 Task: Create a due date automation trigger when advanced on, on the wednesday after a card is due add fields without custom field "Resume" set to a date less than 1 days ago at 11:00 AM.
Action: Mouse moved to (1256, 97)
Screenshot: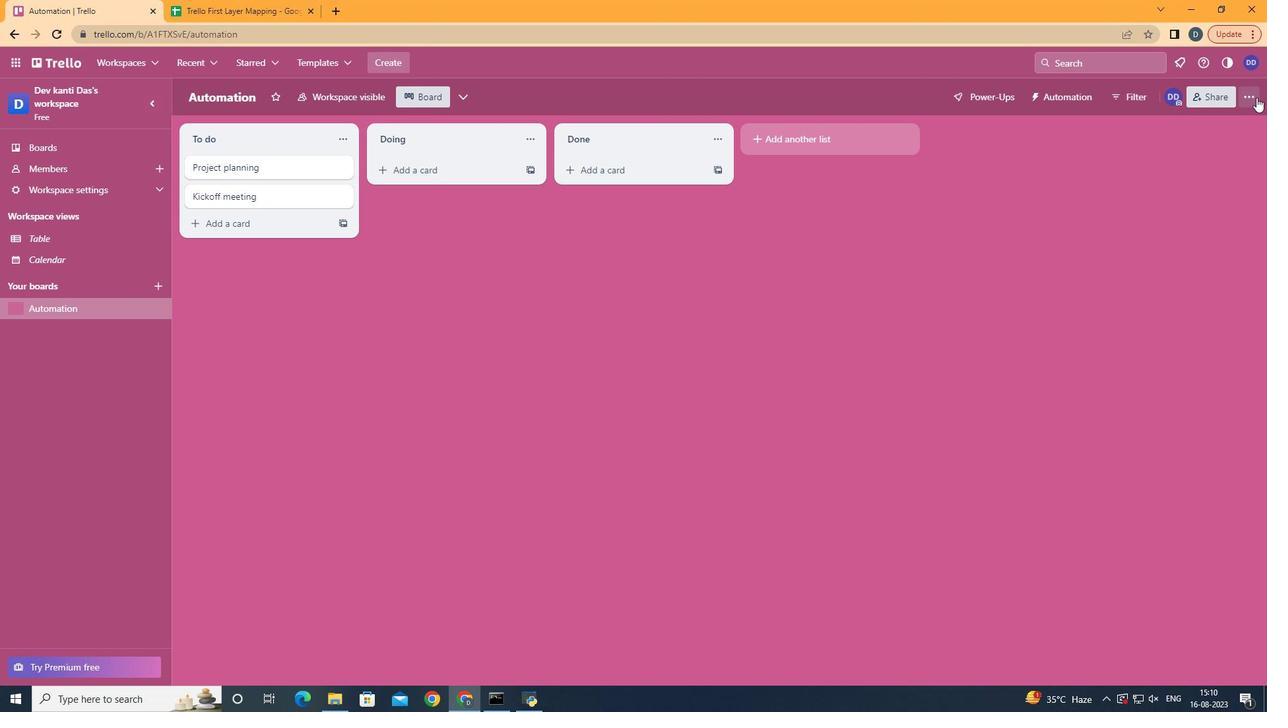 
Action: Mouse pressed left at (1256, 97)
Screenshot: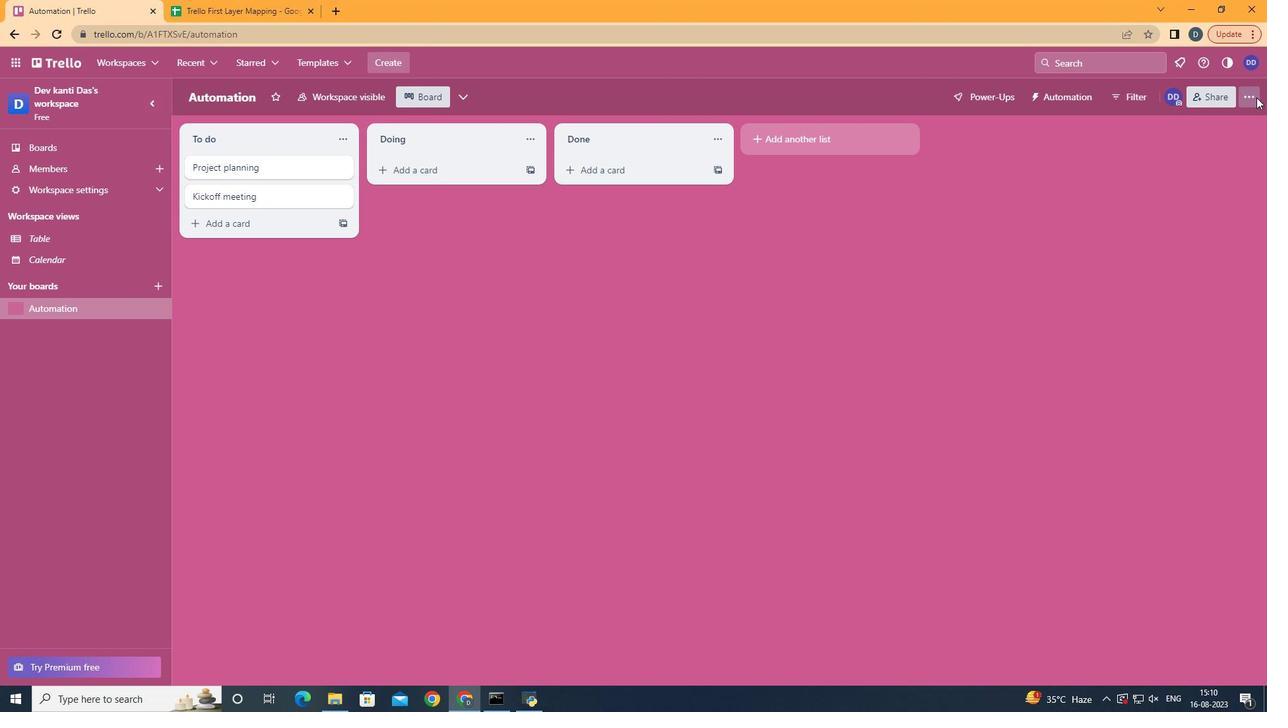 
Action: Mouse moved to (1161, 295)
Screenshot: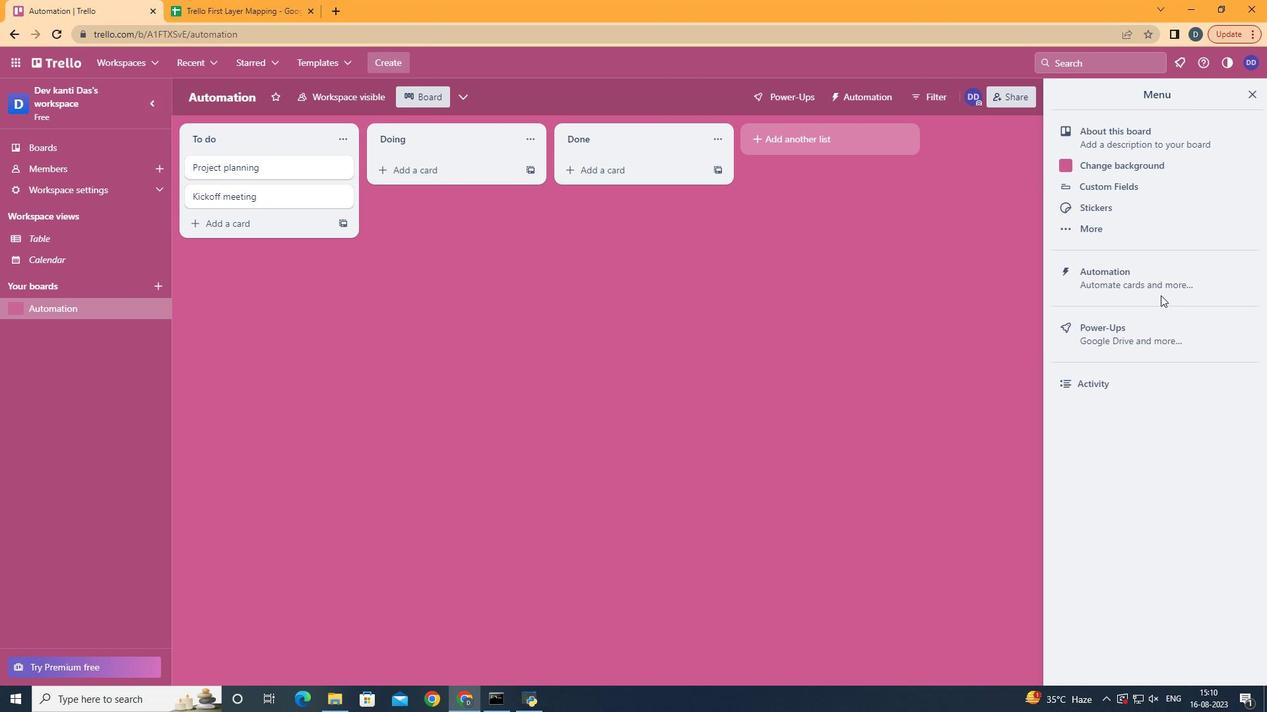 
Action: Mouse pressed left at (1161, 295)
Screenshot: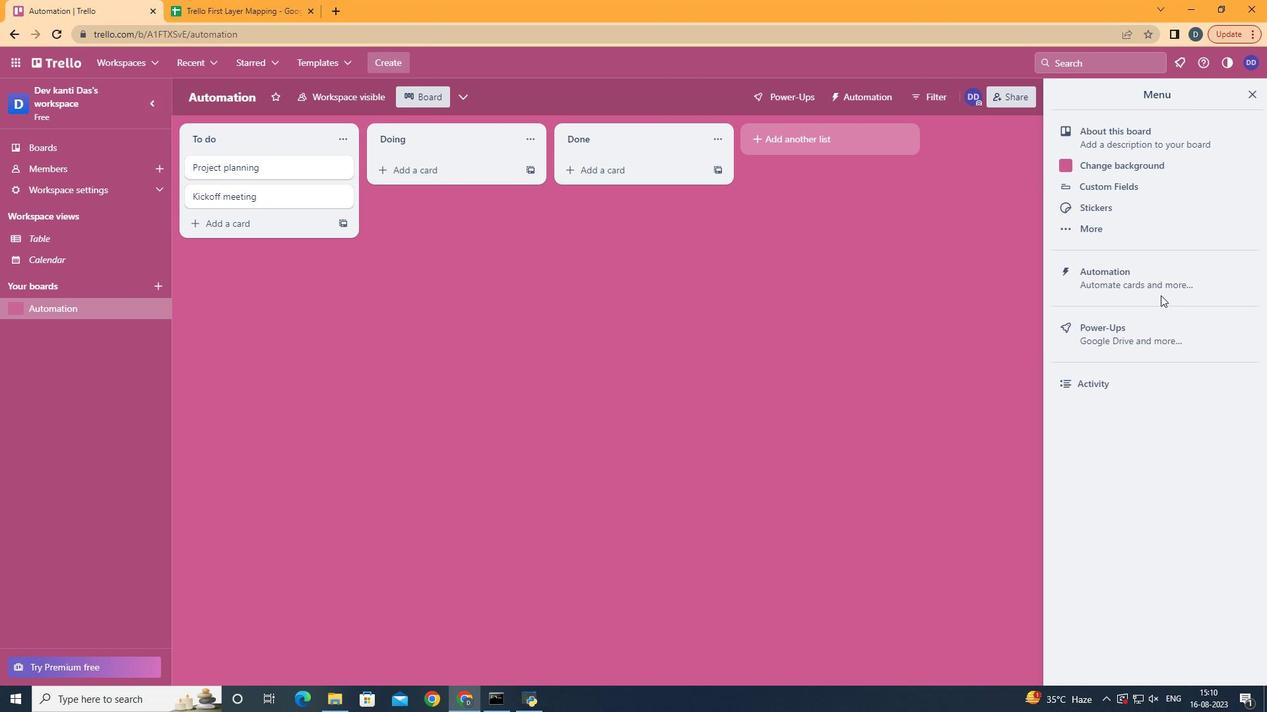 
Action: Mouse moved to (1167, 287)
Screenshot: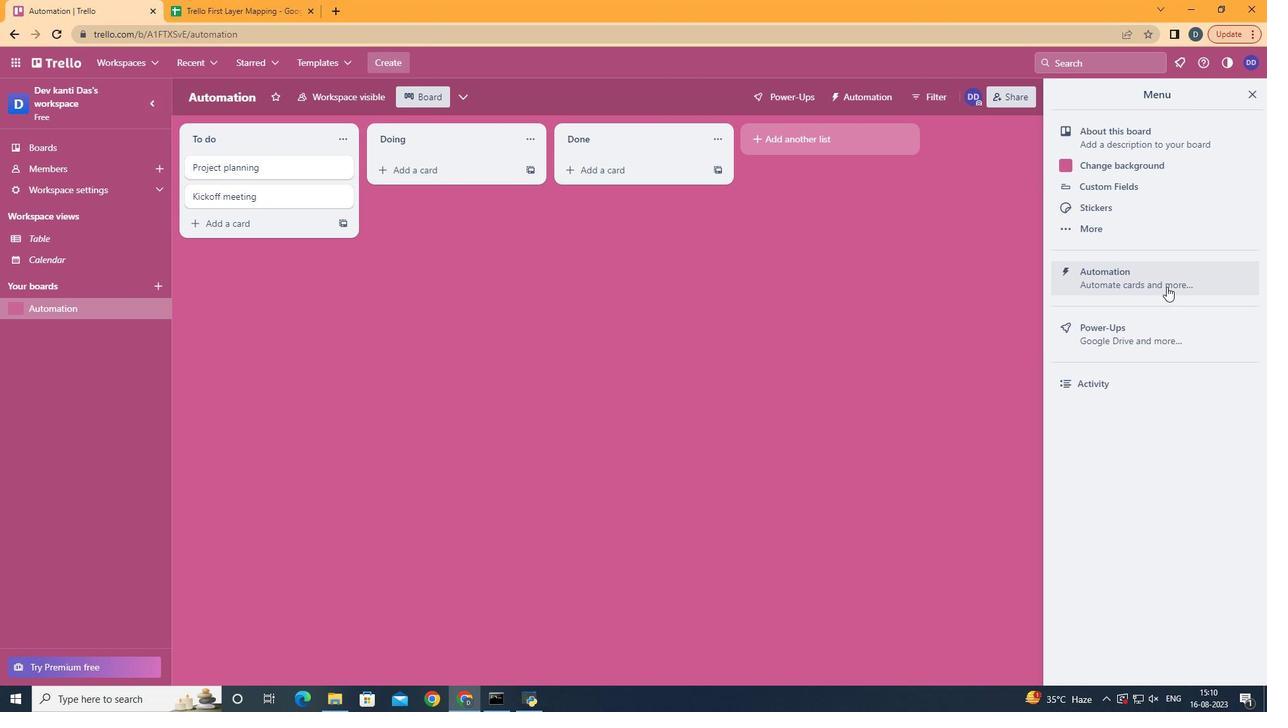 
Action: Mouse pressed left at (1167, 287)
Screenshot: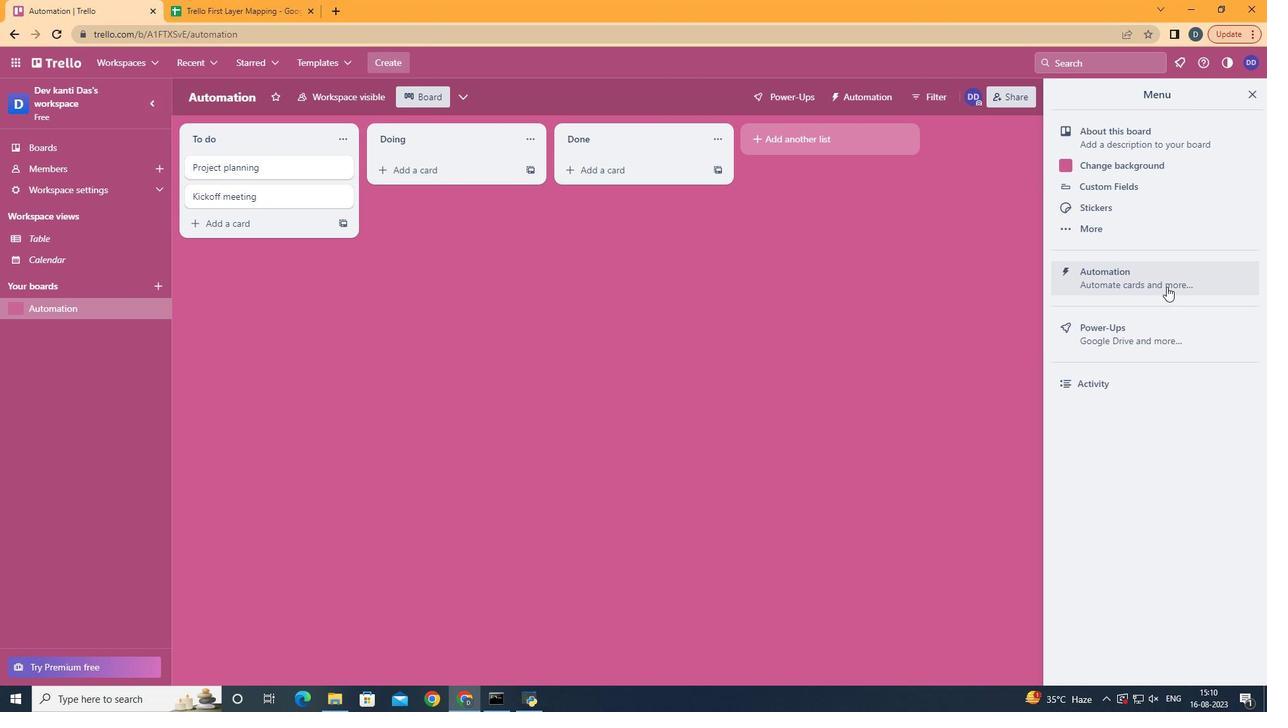 
Action: Mouse moved to (250, 264)
Screenshot: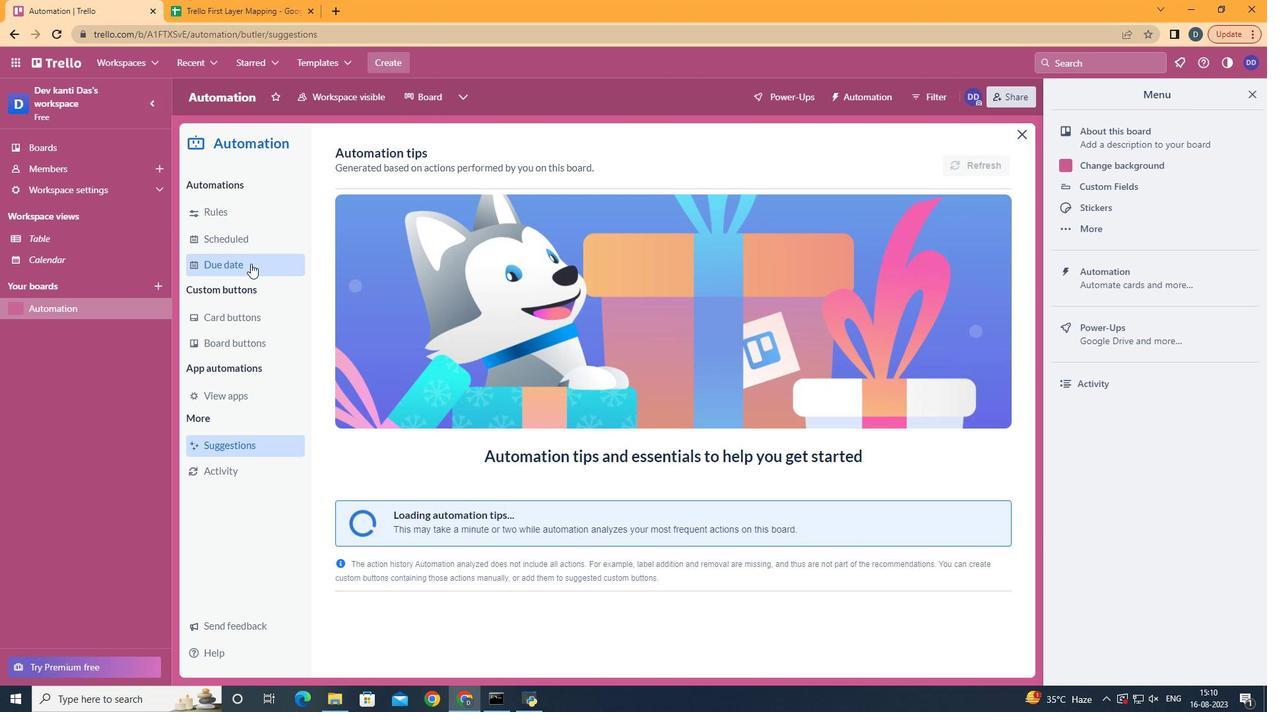 
Action: Mouse pressed left at (250, 264)
Screenshot: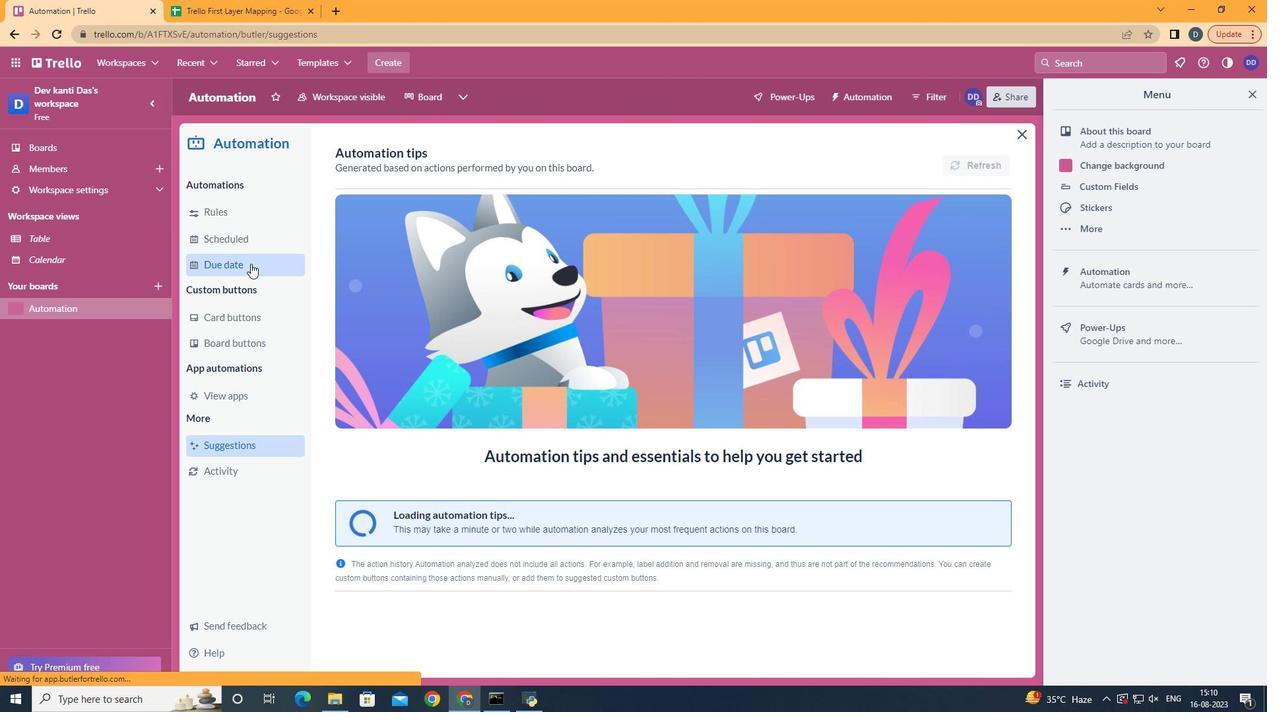 
Action: Mouse moved to (918, 155)
Screenshot: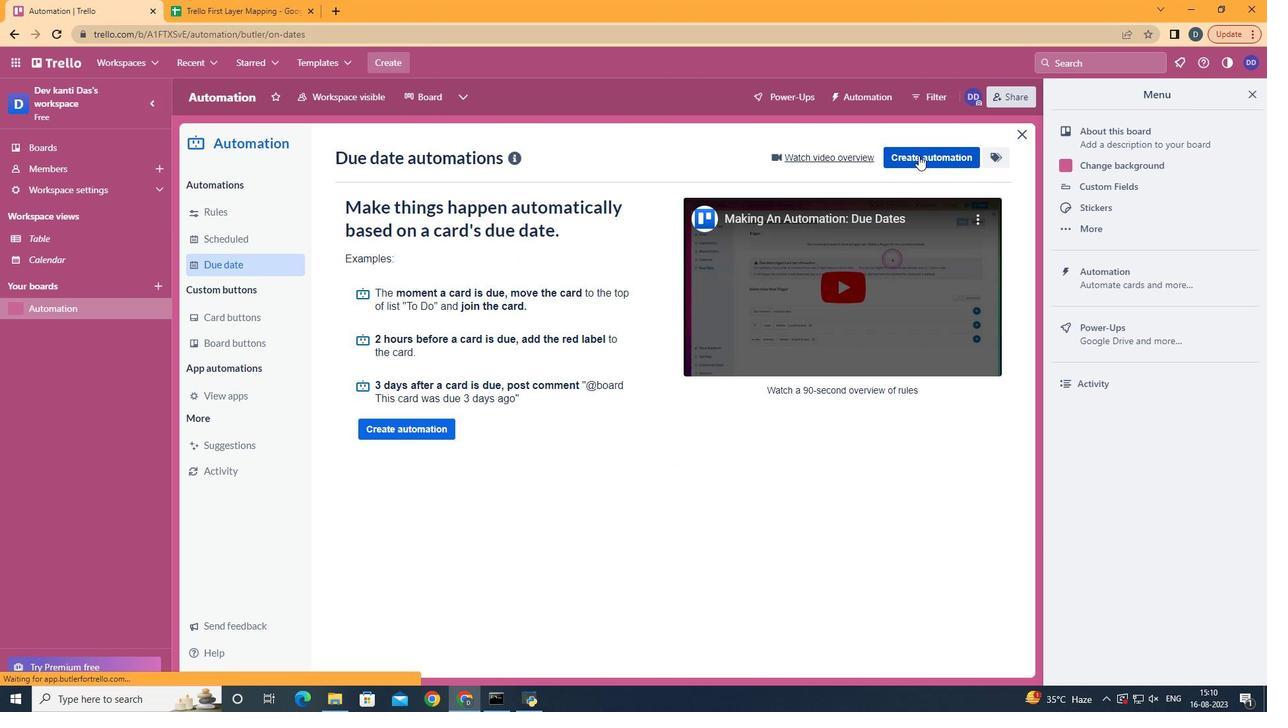 
Action: Mouse pressed left at (918, 155)
Screenshot: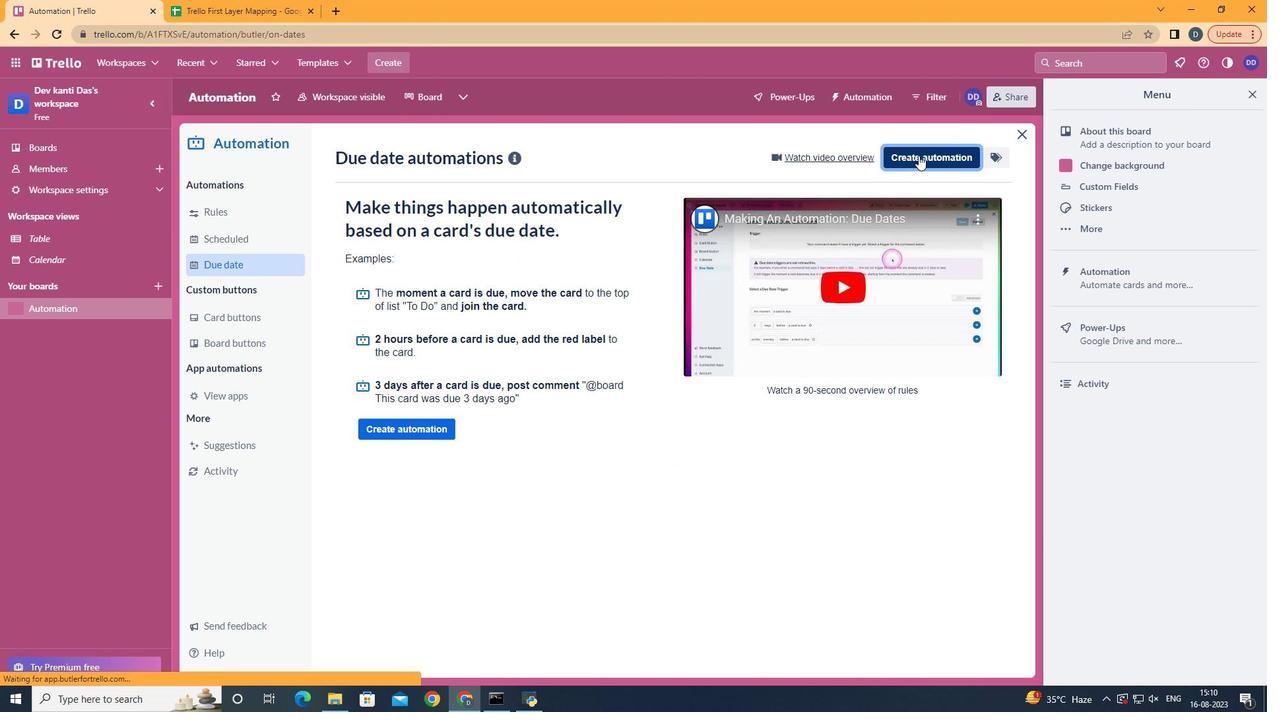 
Action: Mouse moved to (677, 282)
Screenshot: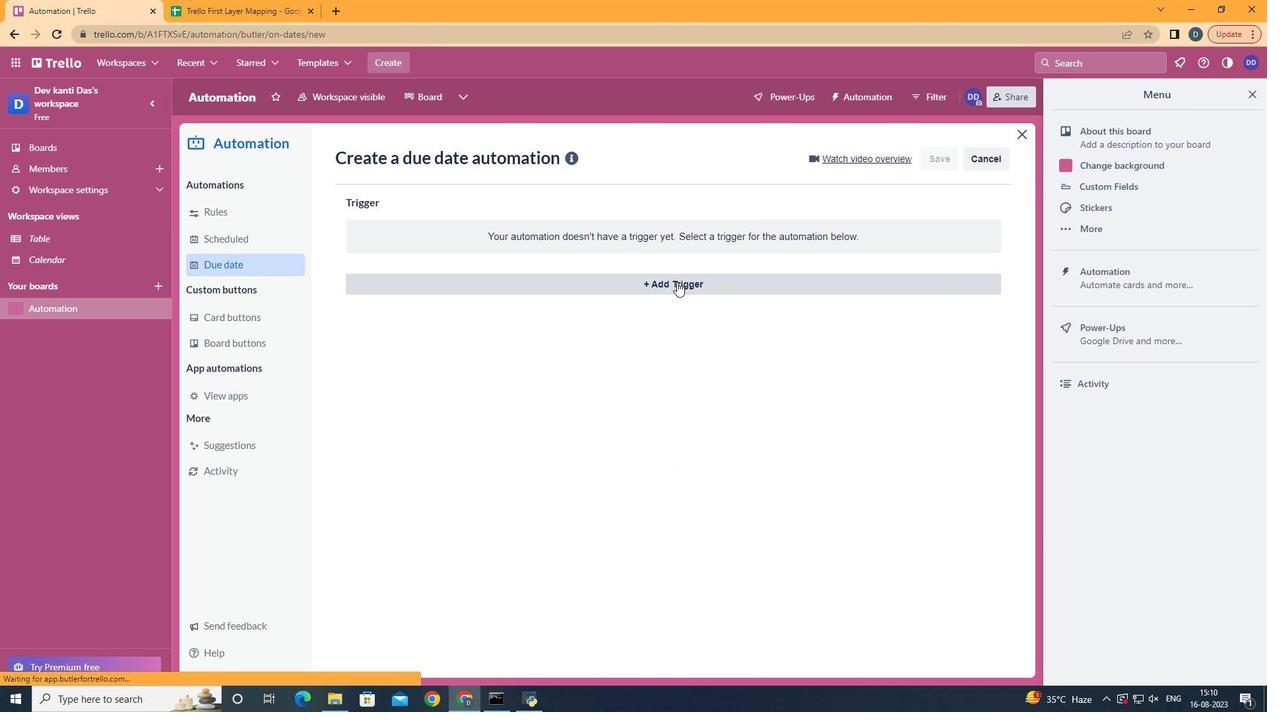 
Action: Mouse pressed left at (677, 282)
Screenshot: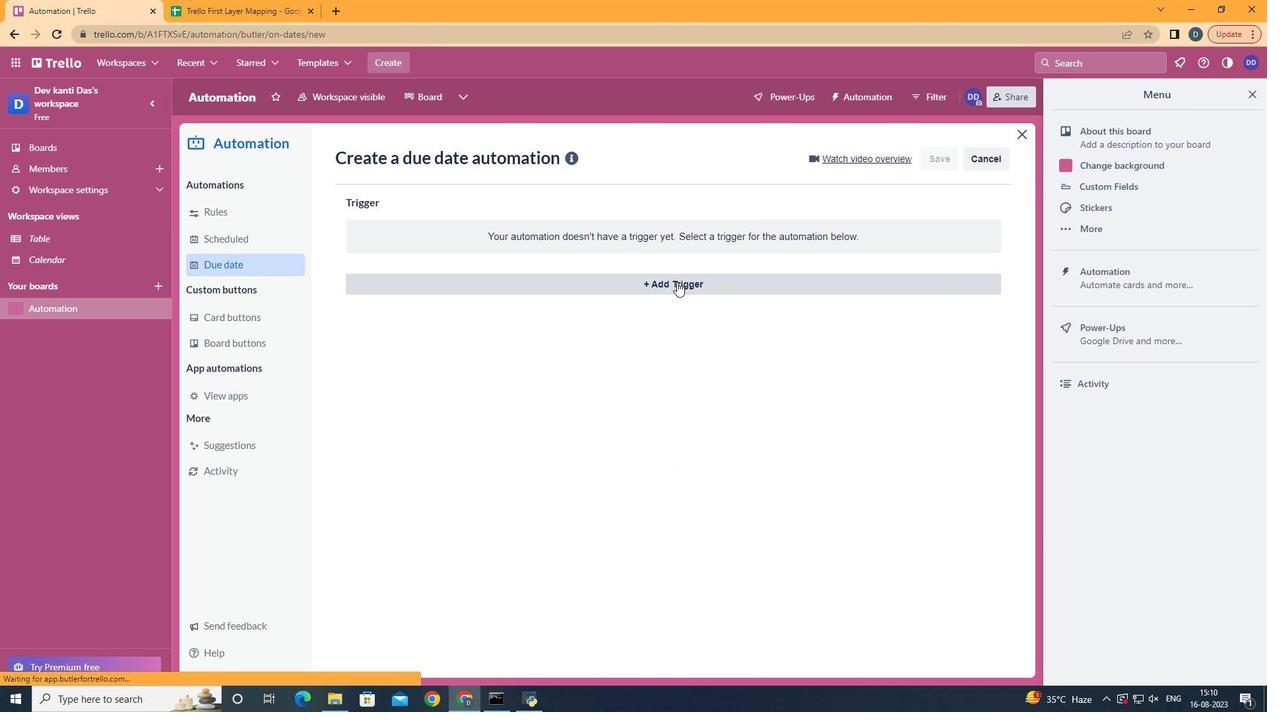 
Action: Mouse moved to (430, 400)
Screenshot: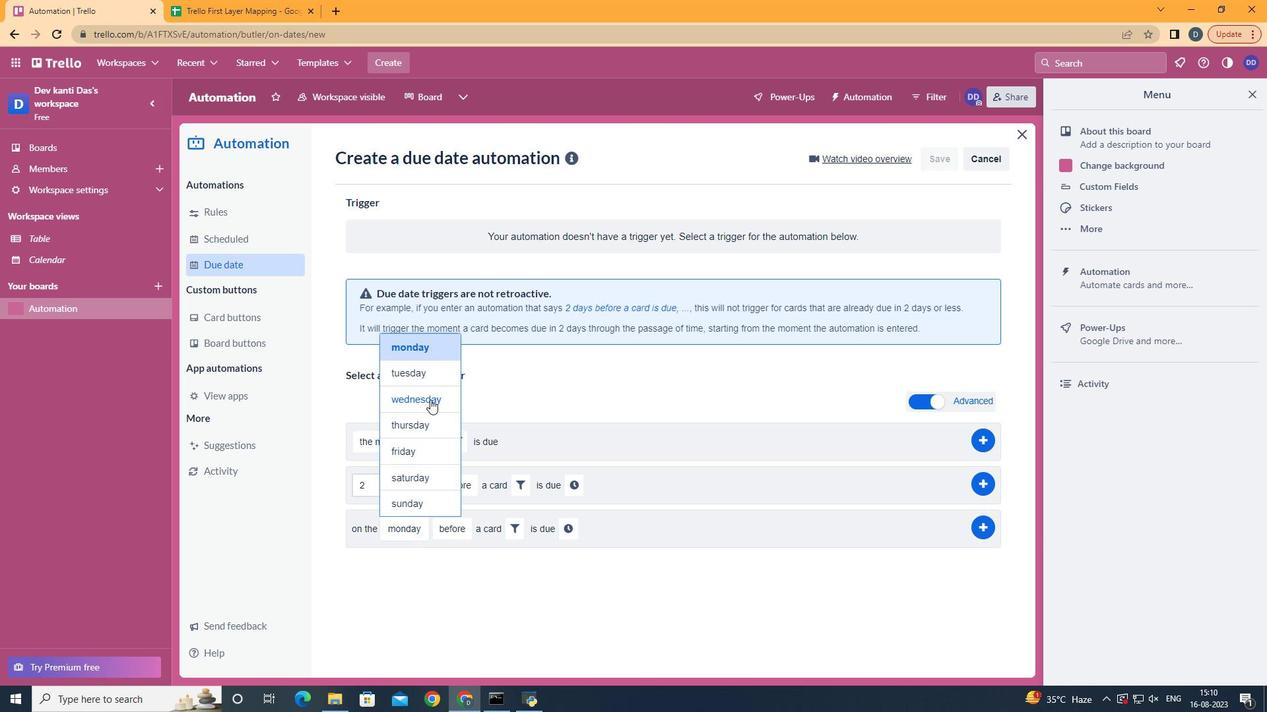 
Action: Mouse pressed left at (430, 400)
Screenshot: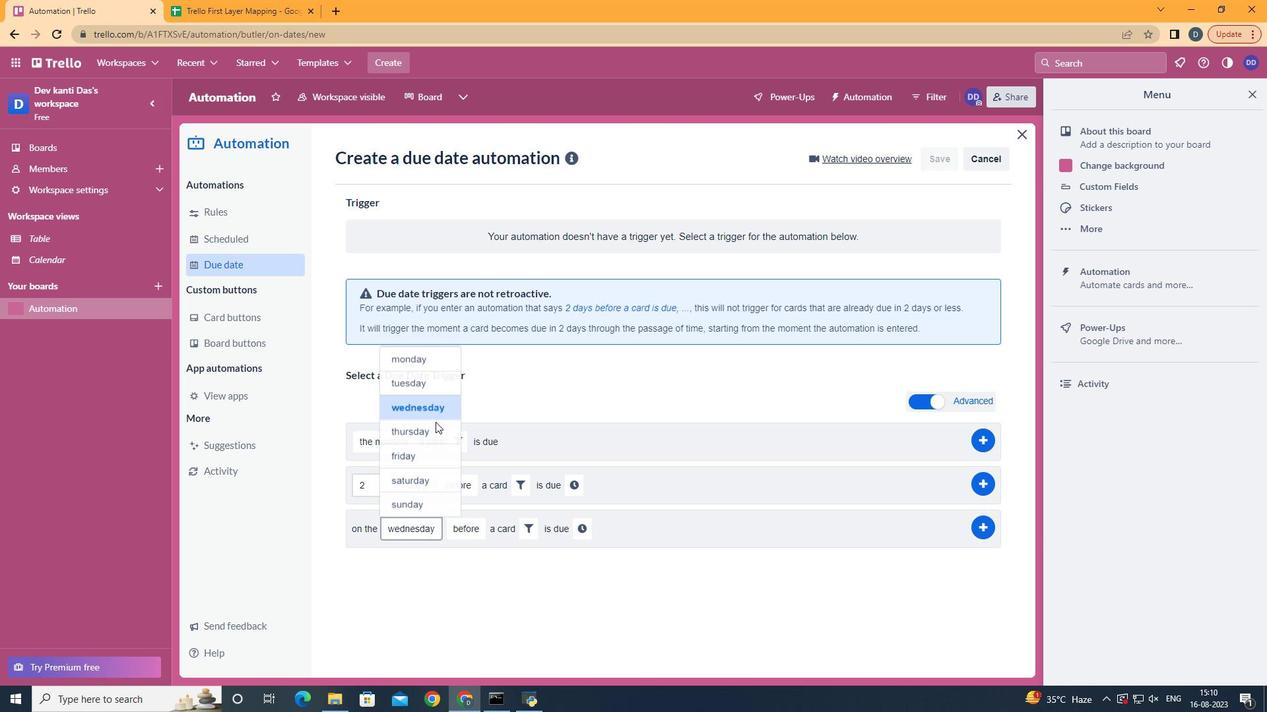 
Action: Mouse moved to (487, 577)
Screenshot: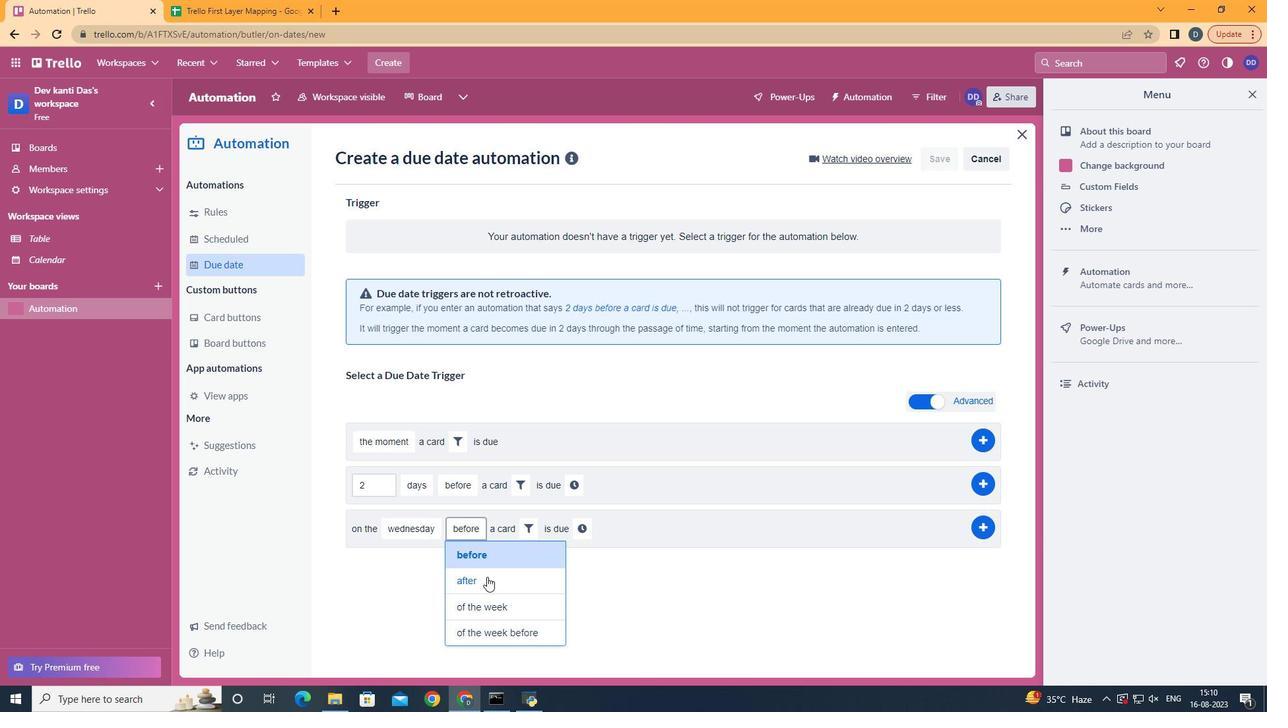 
Action: Mouse pressed left at (487, 577)
Screenshot: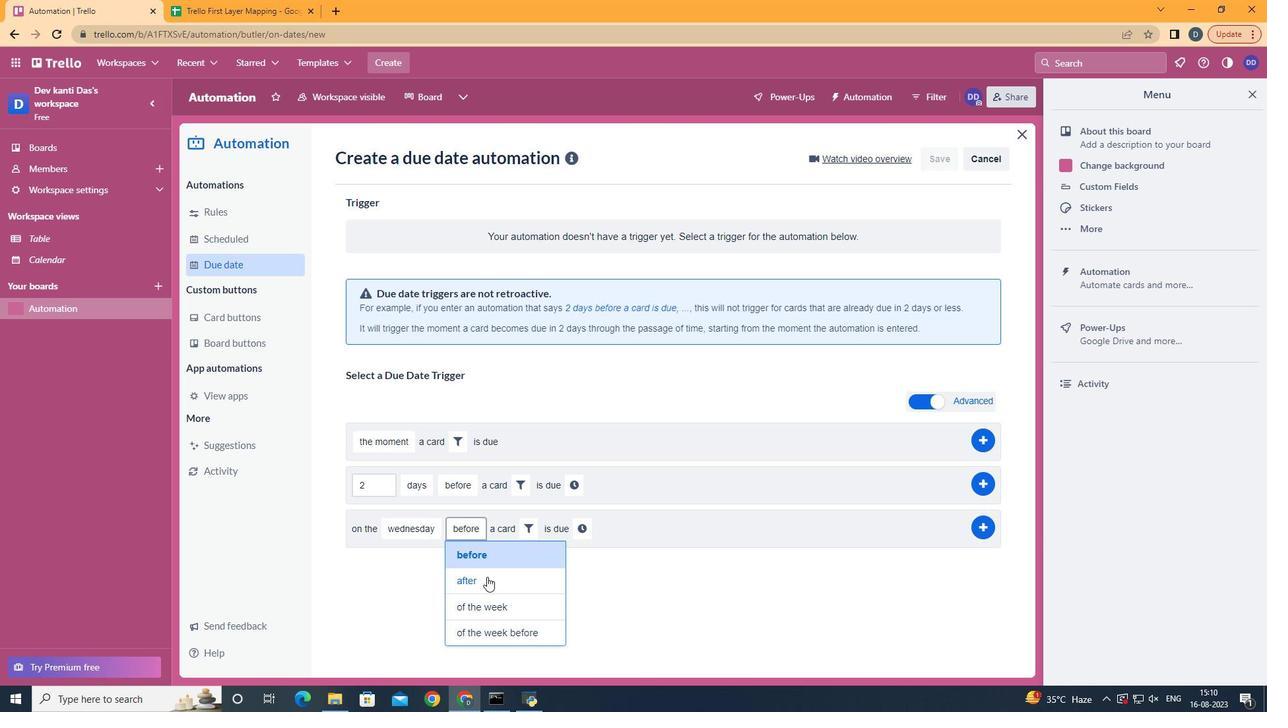 
Action: Mouse moved to (514, 533)
Screenshot: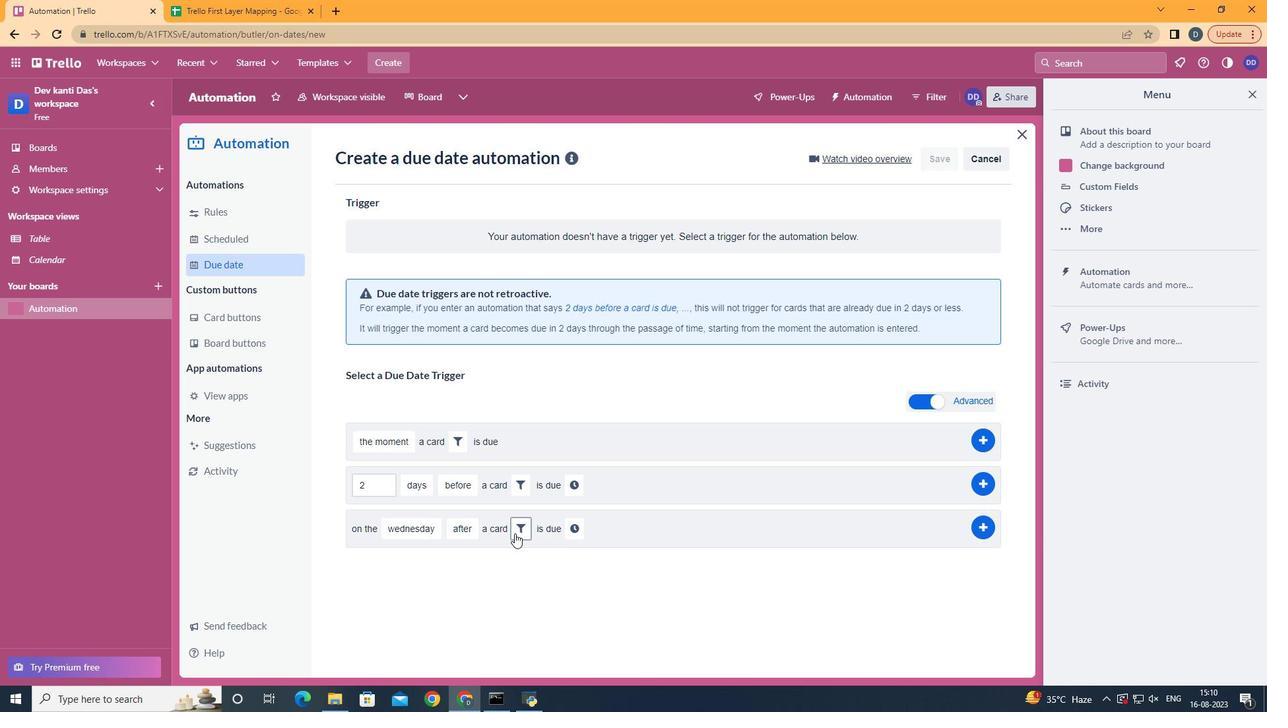 
Action: Mouse pressed left at (514, 533)
Screenshot: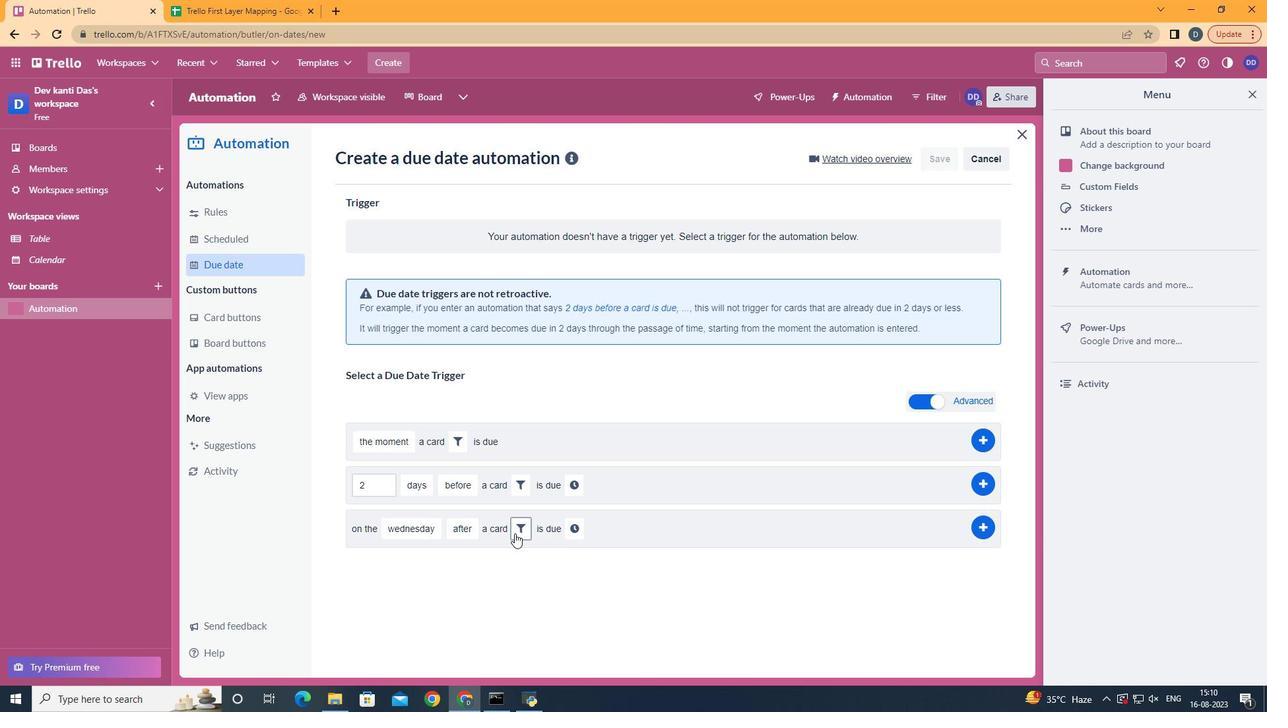 
Action: Mouse moved to (745, 572)
Screenshot: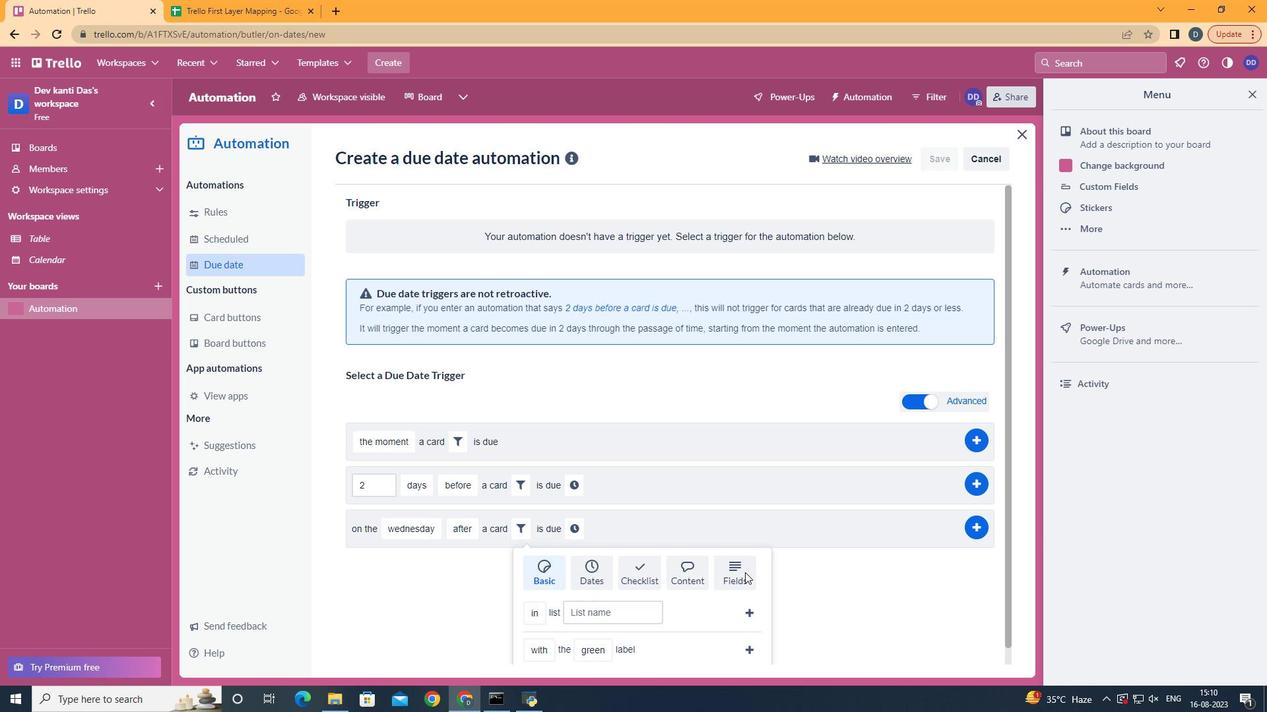 
Action: Mouse pressed left at (745, 572)
Screenshot: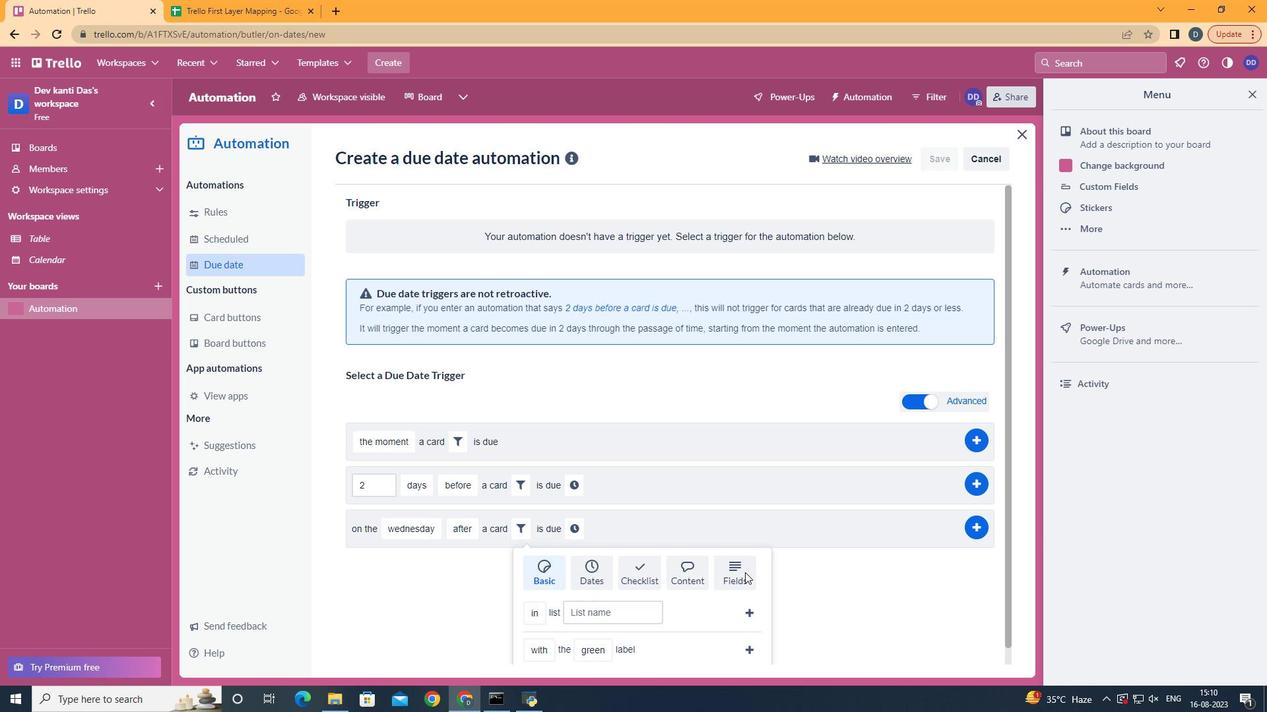
Action: Mouse scrolled (745, 572) with delta (0, 0)
Screenshot: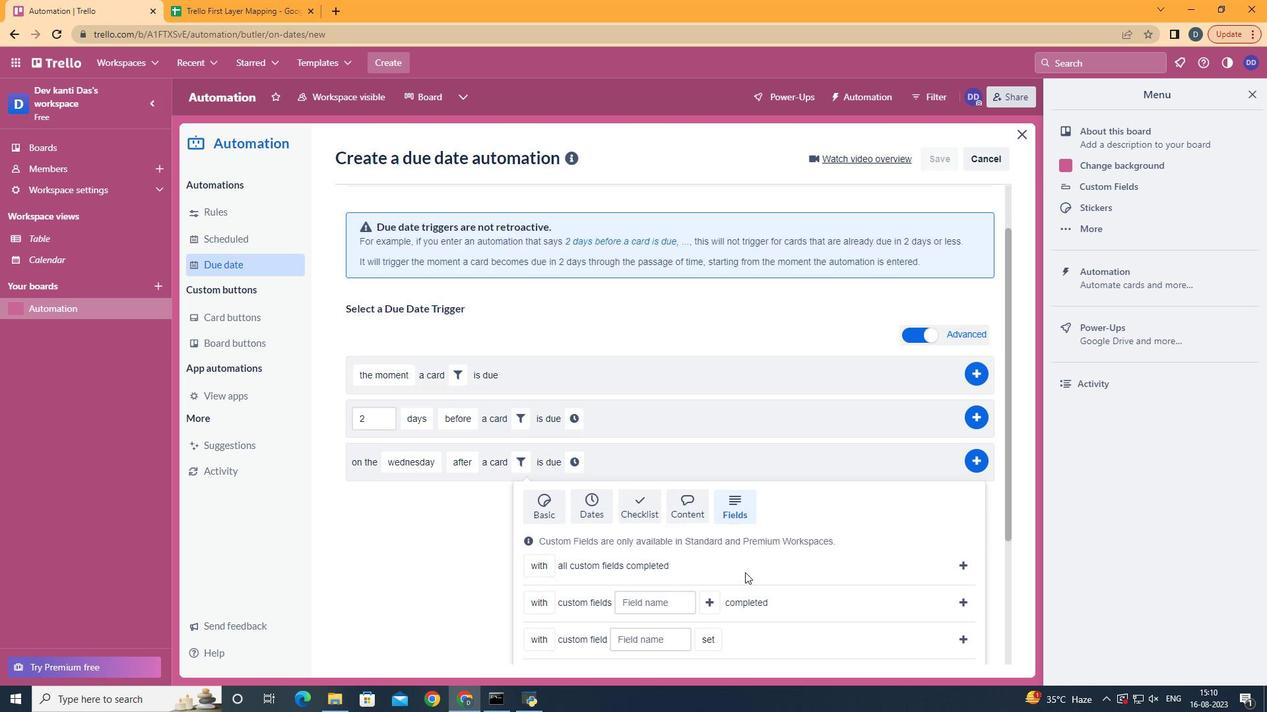 
Action: Mouse scrolled (745, 572) with delta (0, 0)
Screenshot: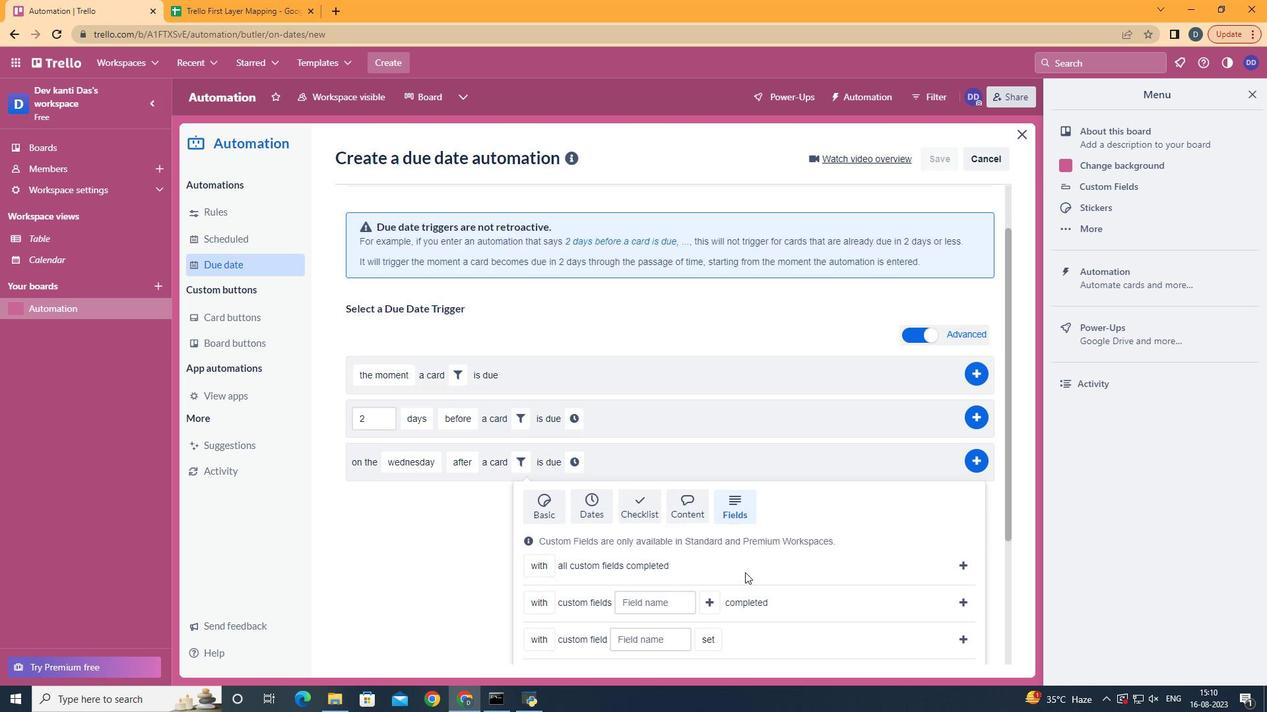 
Action: Mouse scrolled (745, 572) with delta (0, 0)
Screenshot: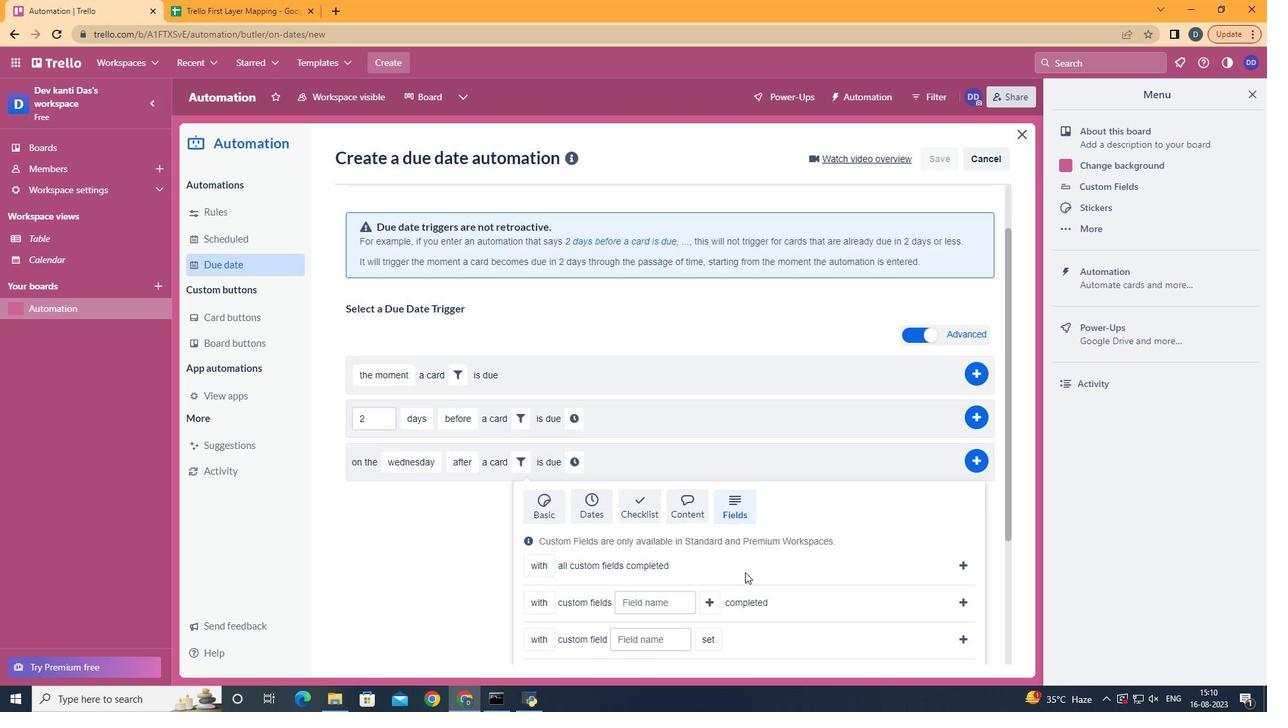 
Action: Mouse scrolled (745, 571) with delta (0, -1)
Screenshot: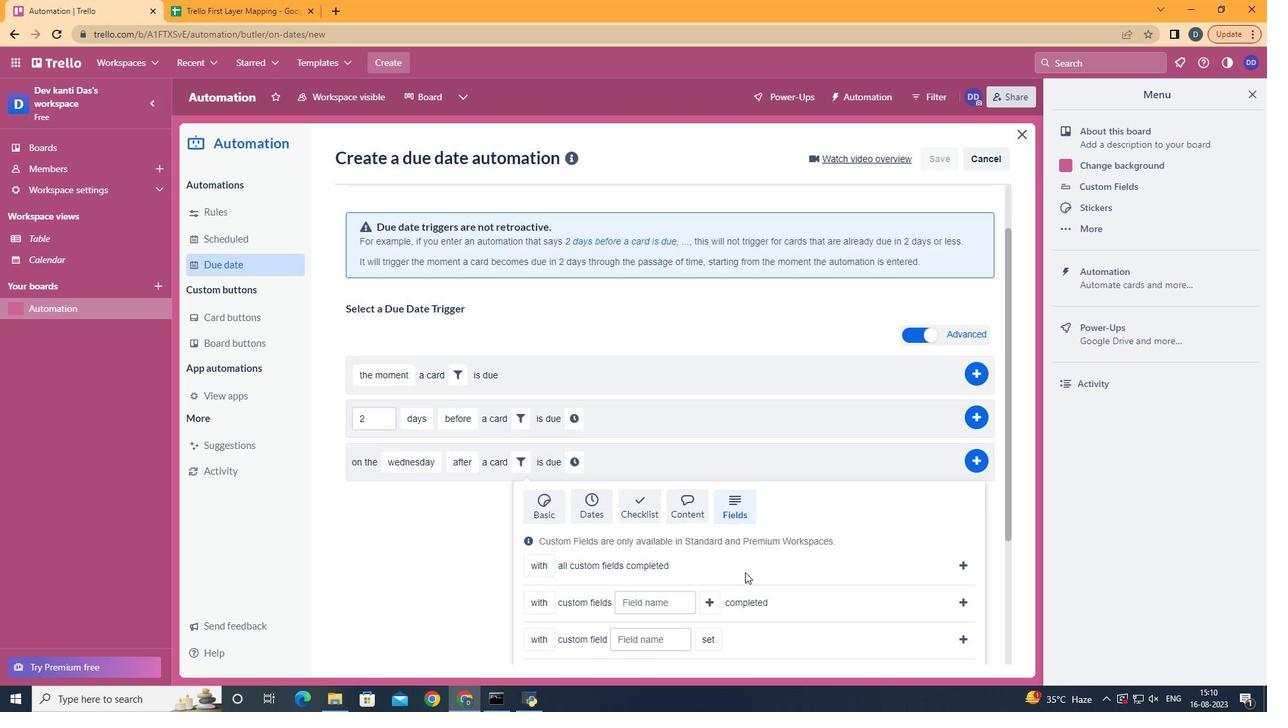 
Action: Mouse scrolled (745, 572) with delta (0, 0)
Screenshot: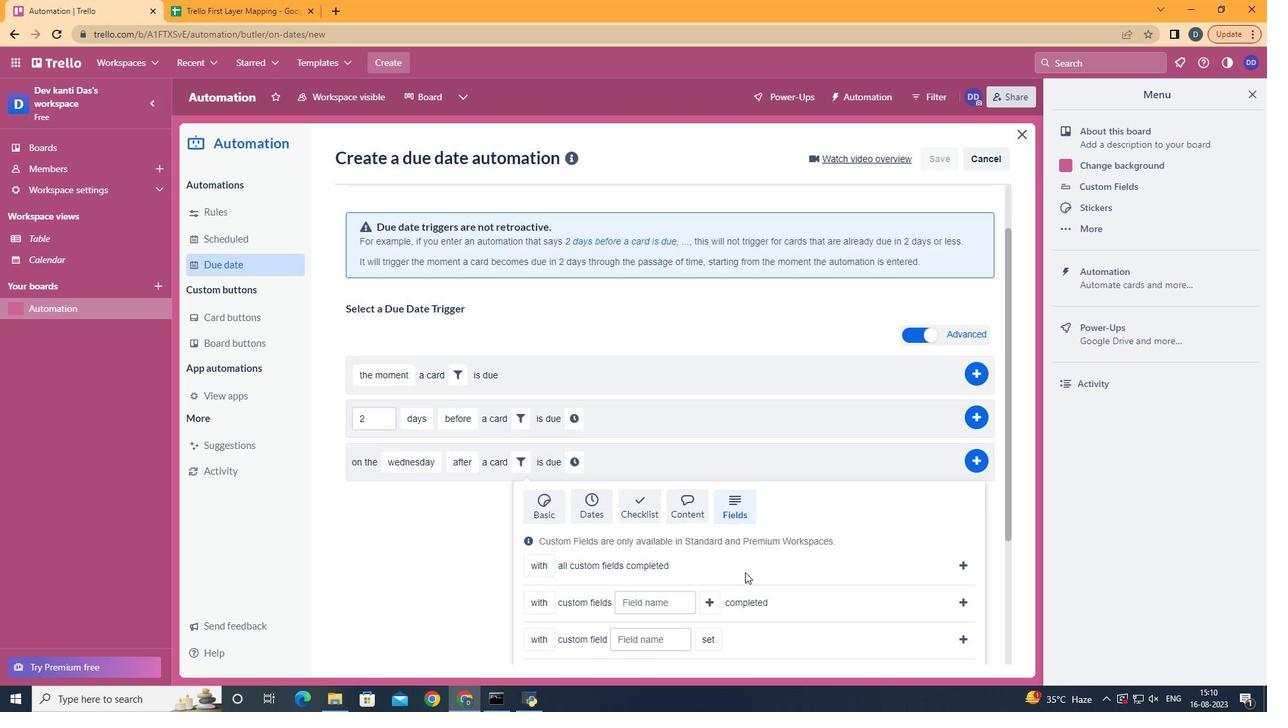 
Action: Mouse scrolled (745, 572) with delta (0, 0)
Screenshot: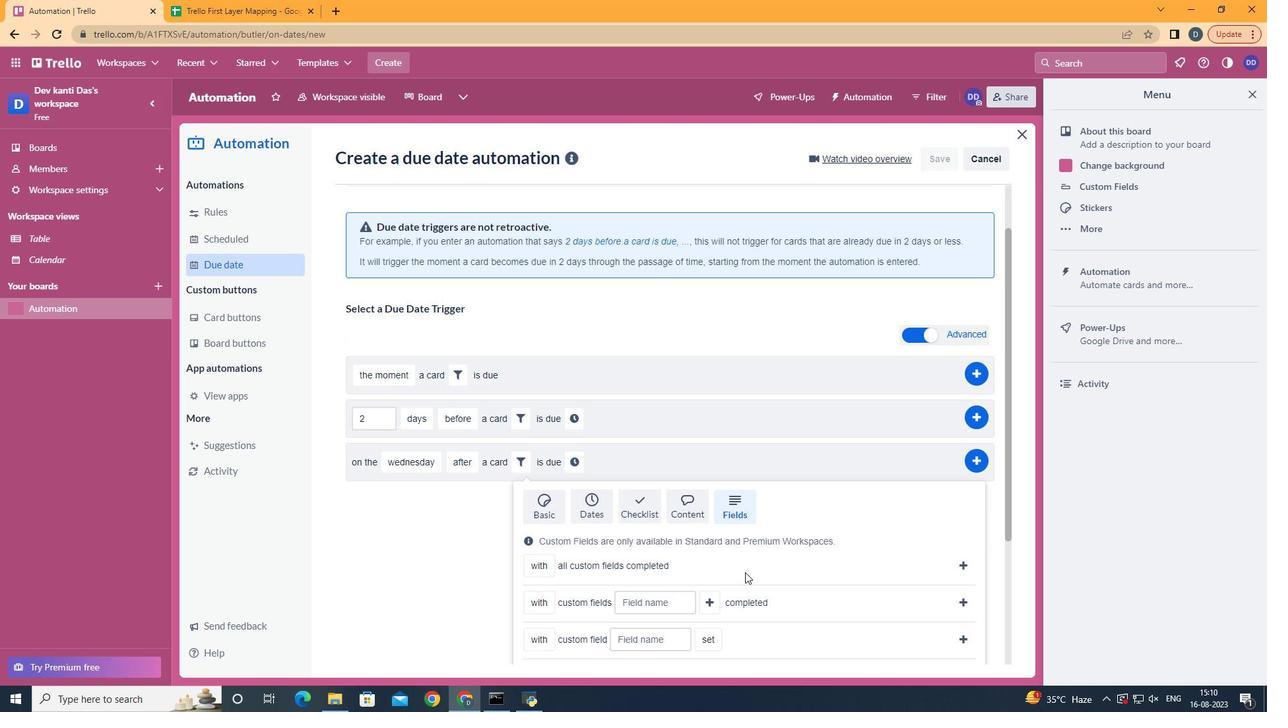 
Action: Mouse moved to (557, 604)
Screenshot: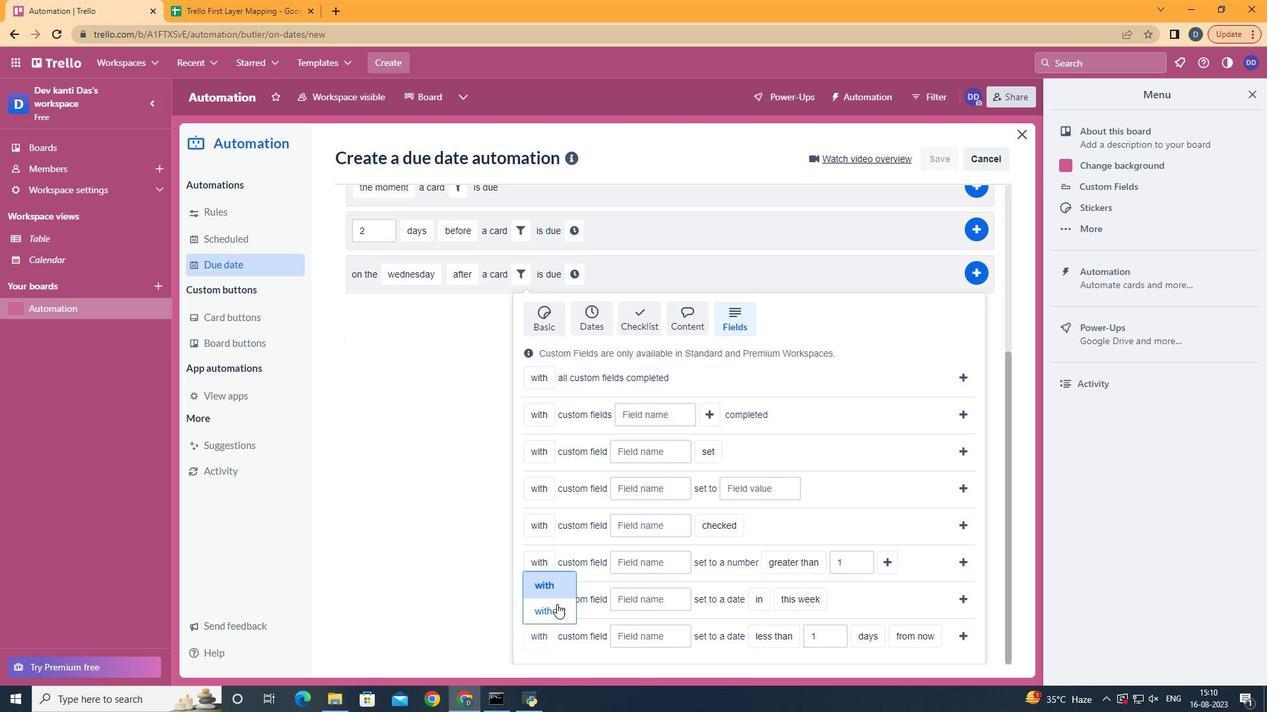 
Action: Mouse pressed left at (557, 604)
Screenshot: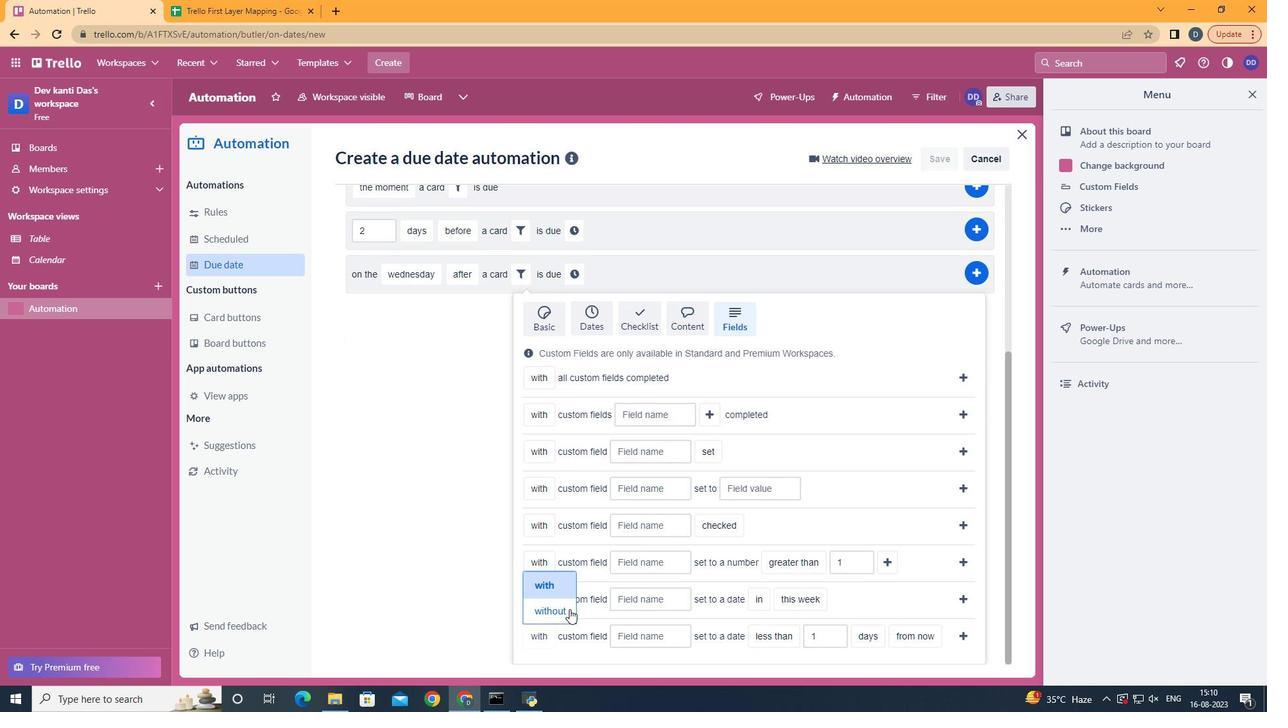 
Action: Mouse moved to (662, 643)
Screenshot: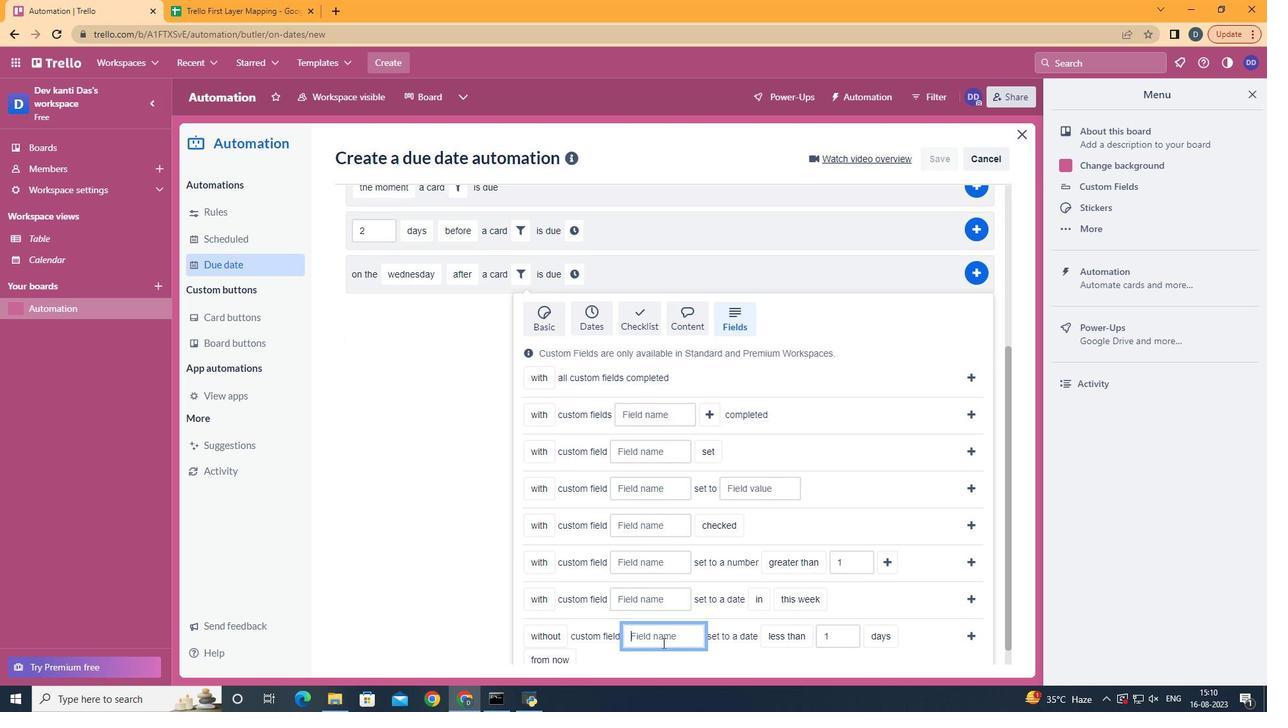
Action: Mouse pressed left at (662, 643)
Screenshot: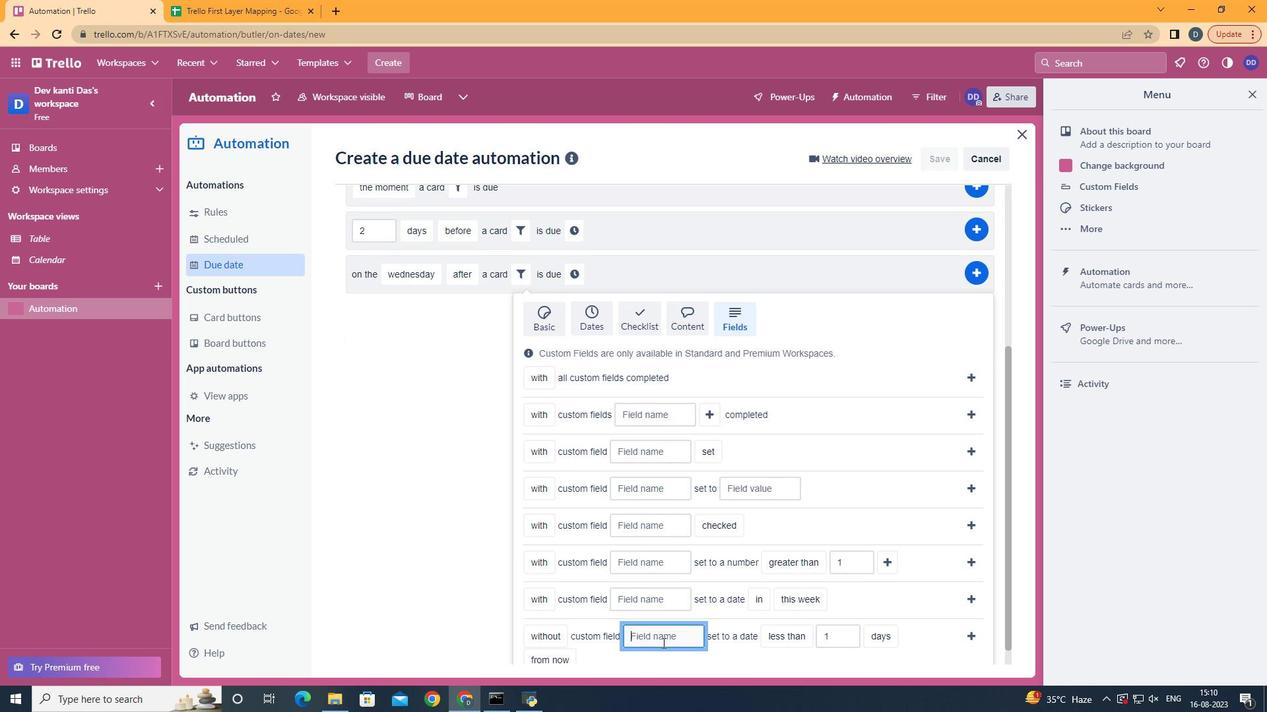 
Action: Mouse moved to (662, 643)
Screenshot: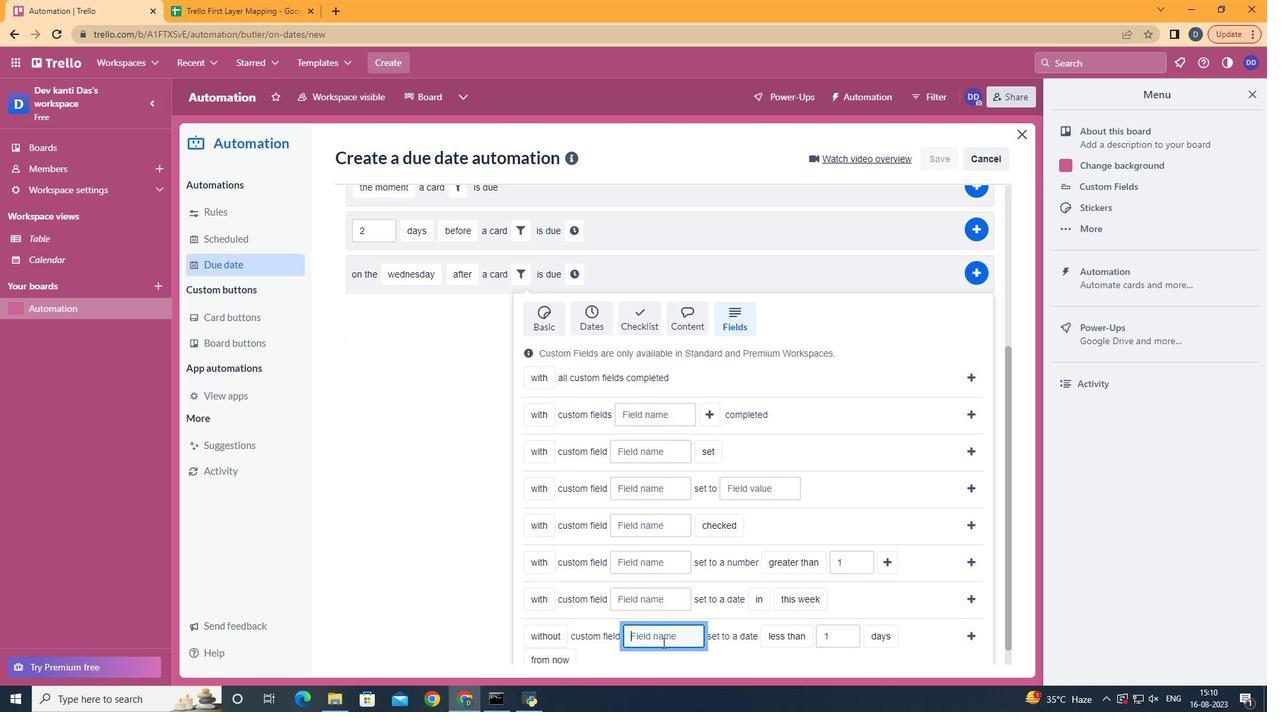
Action: Key pressed <Key.shift>Resume
Screenshot: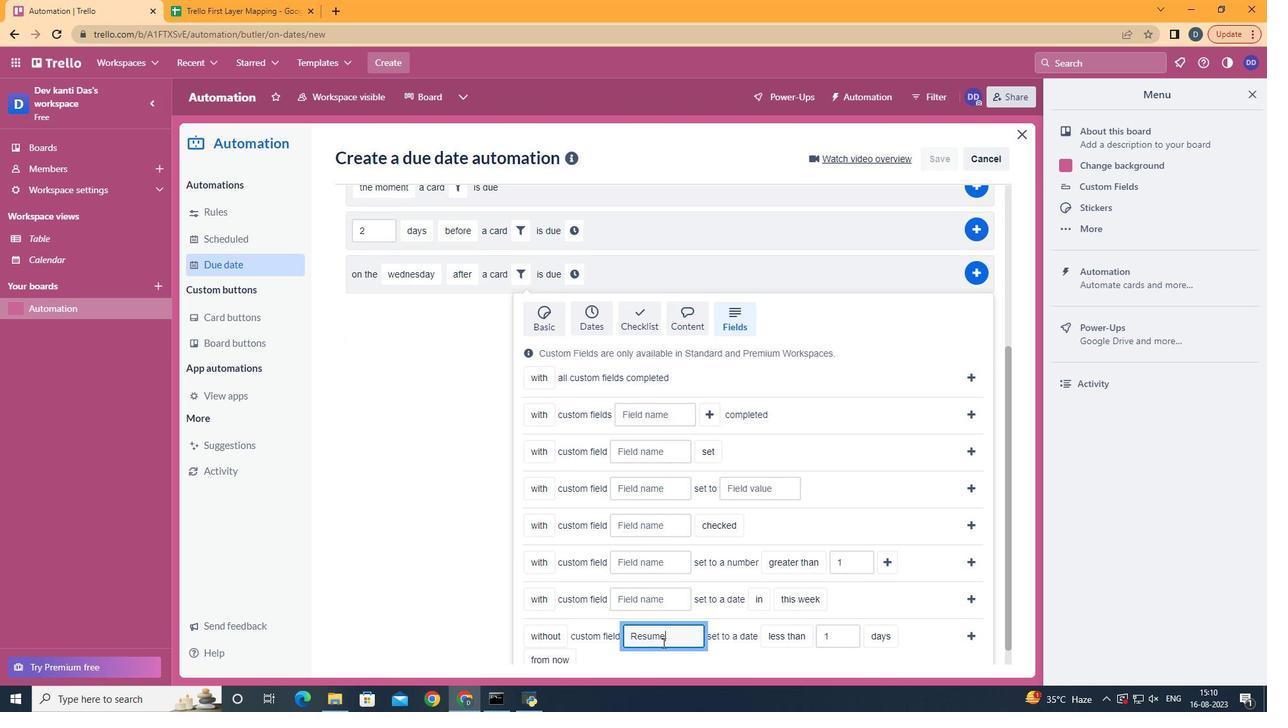 
Action: Mouse moved to (869, 656)
Screenshot: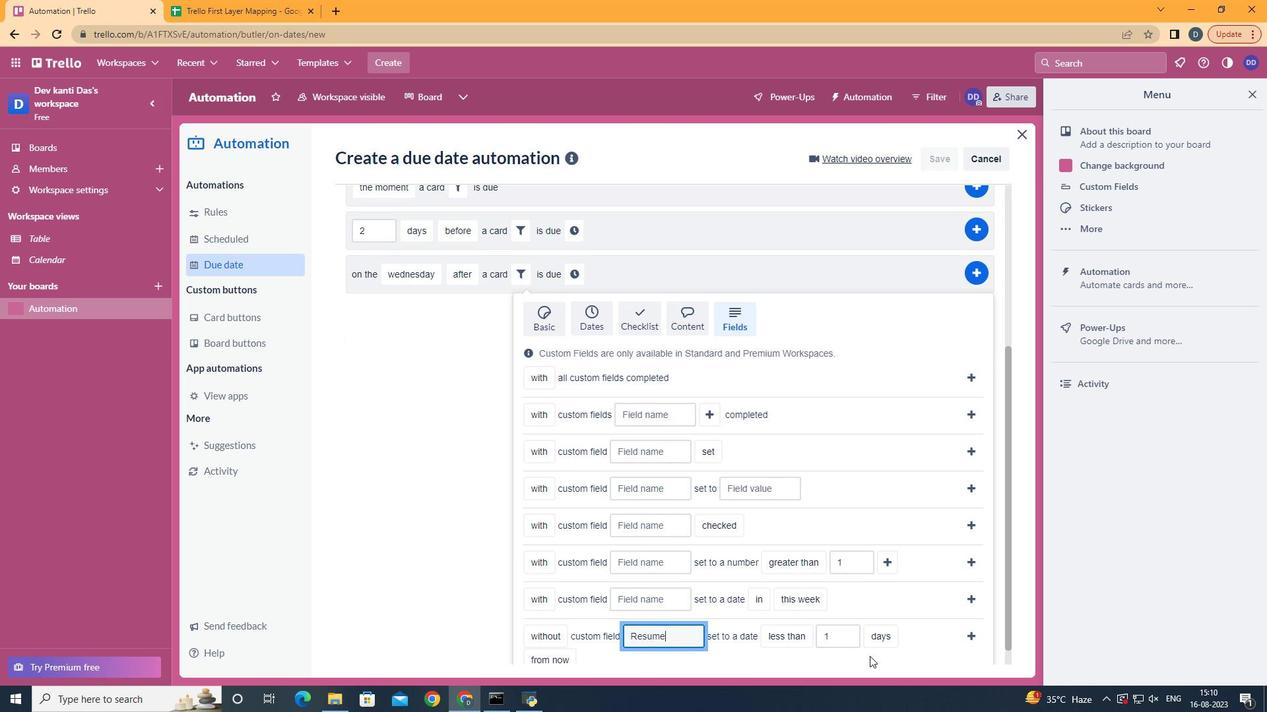 
Action: Mouse scrolled (869, 656) with delta (0, 0)
Screenshot: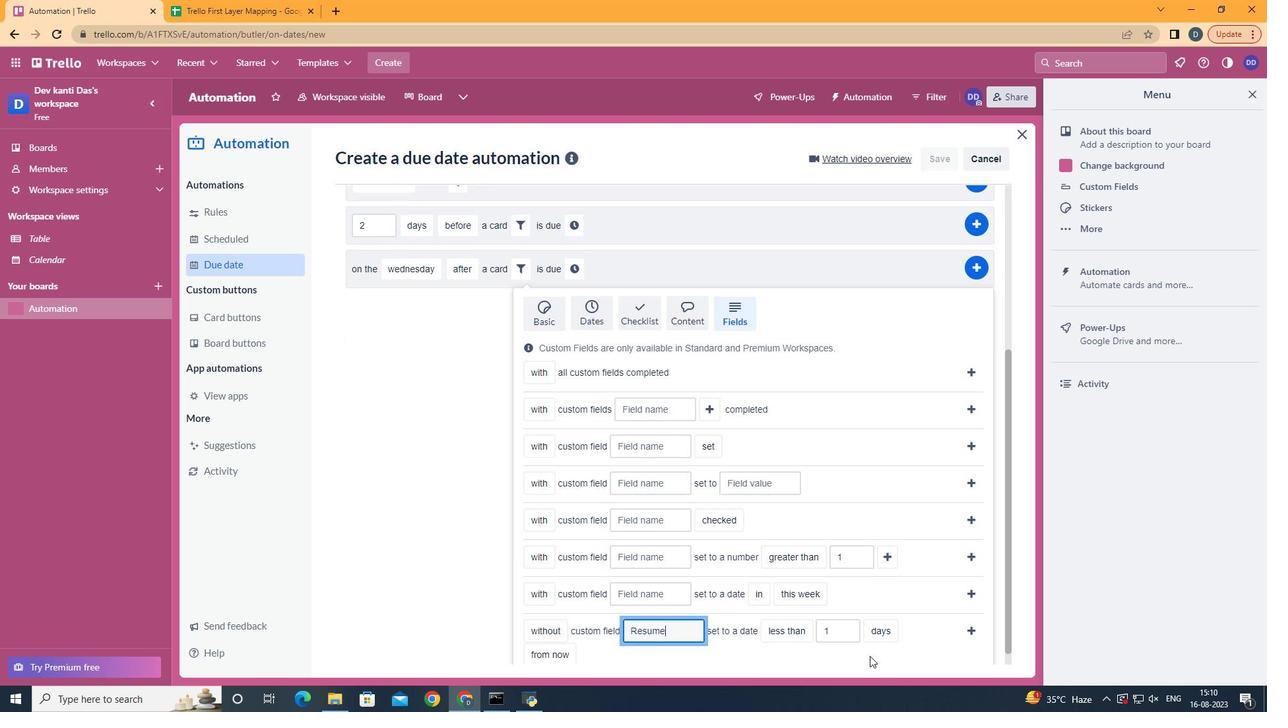 
Action: Mouse scrolled (869, 656) with delta (0, 0)
Screenshot: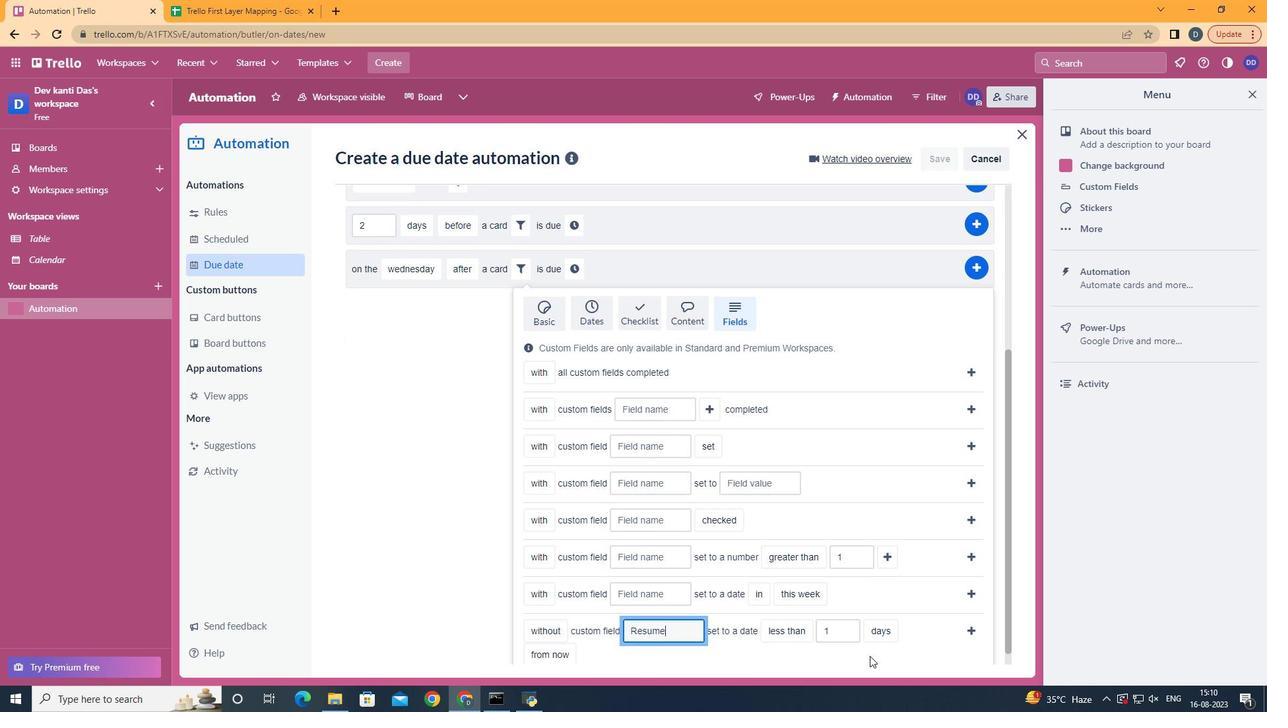 
Action: Mouse scrolled (869, 656) with delta (0, 0)
Screenshot: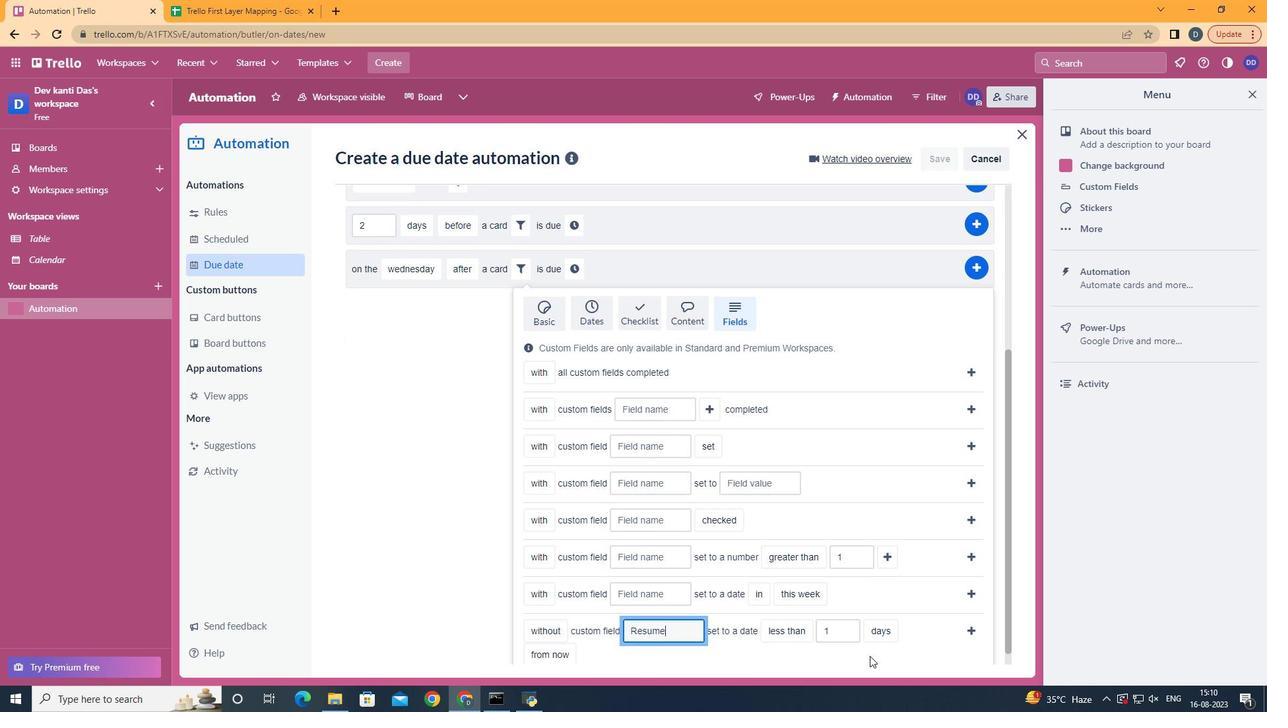 
Action: Mouse scrolled (869, 656) with delta (0, 0)
Screenshot: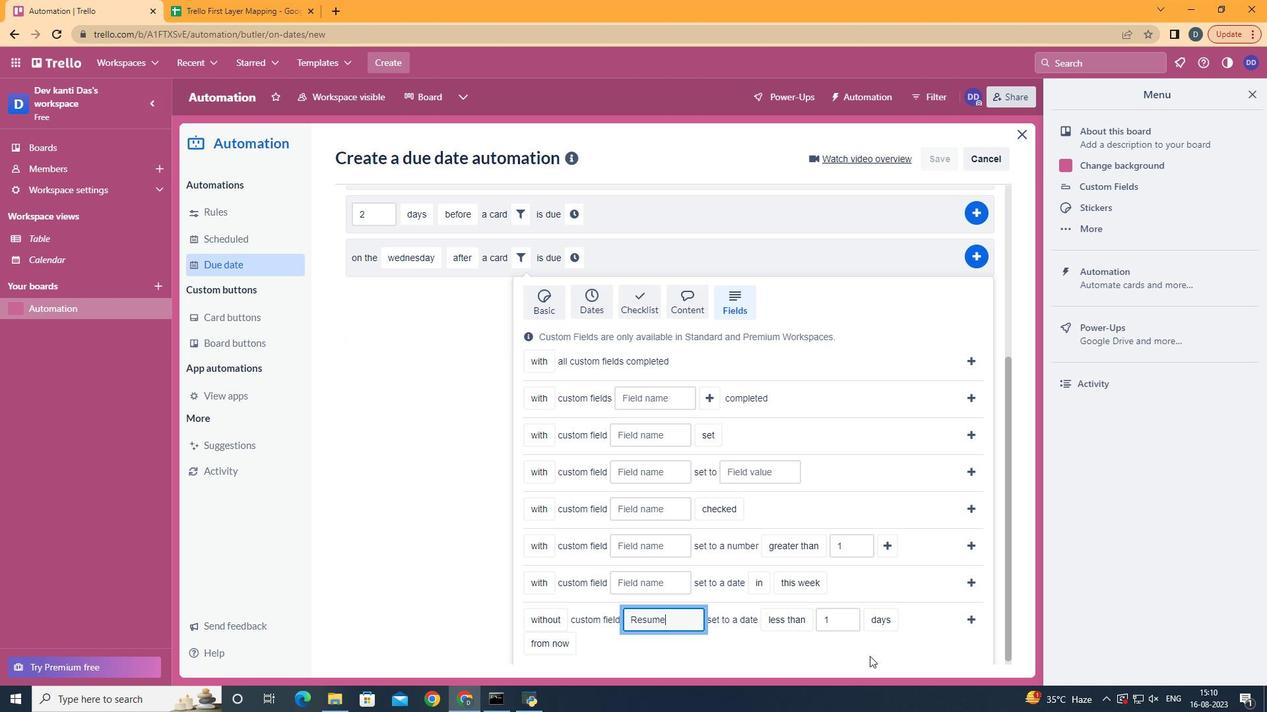 
Action: Mouse scrolled (869, 656) with delta (0, 0)
Screenshot: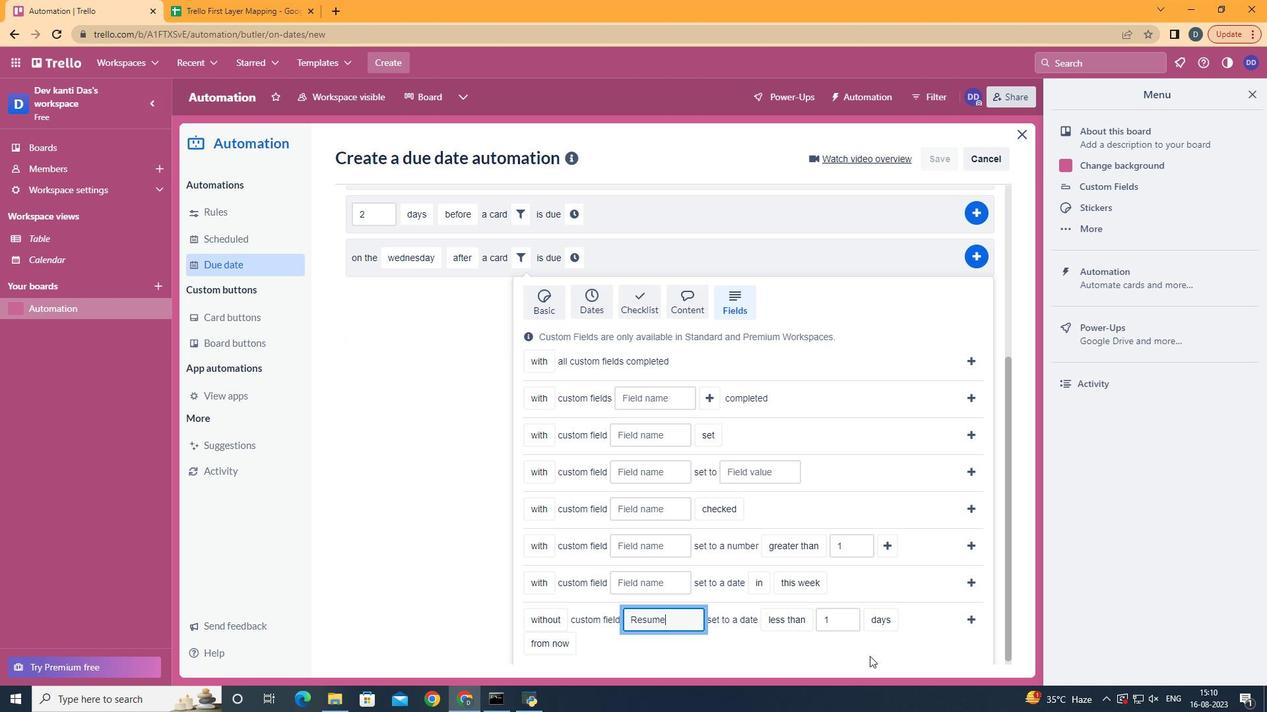 
Action: Mouse moved to (559, 615)
Screenshot: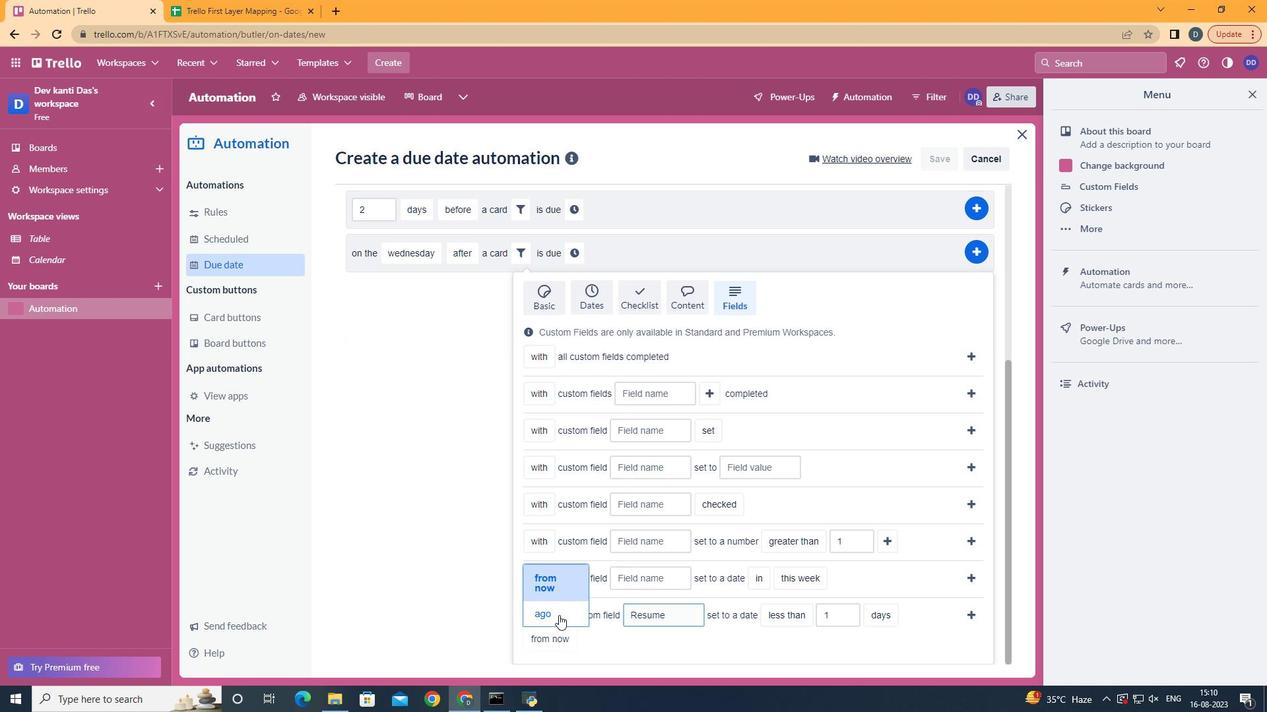 
Action: Mouse pressed left at (559, 615)
Screenshot: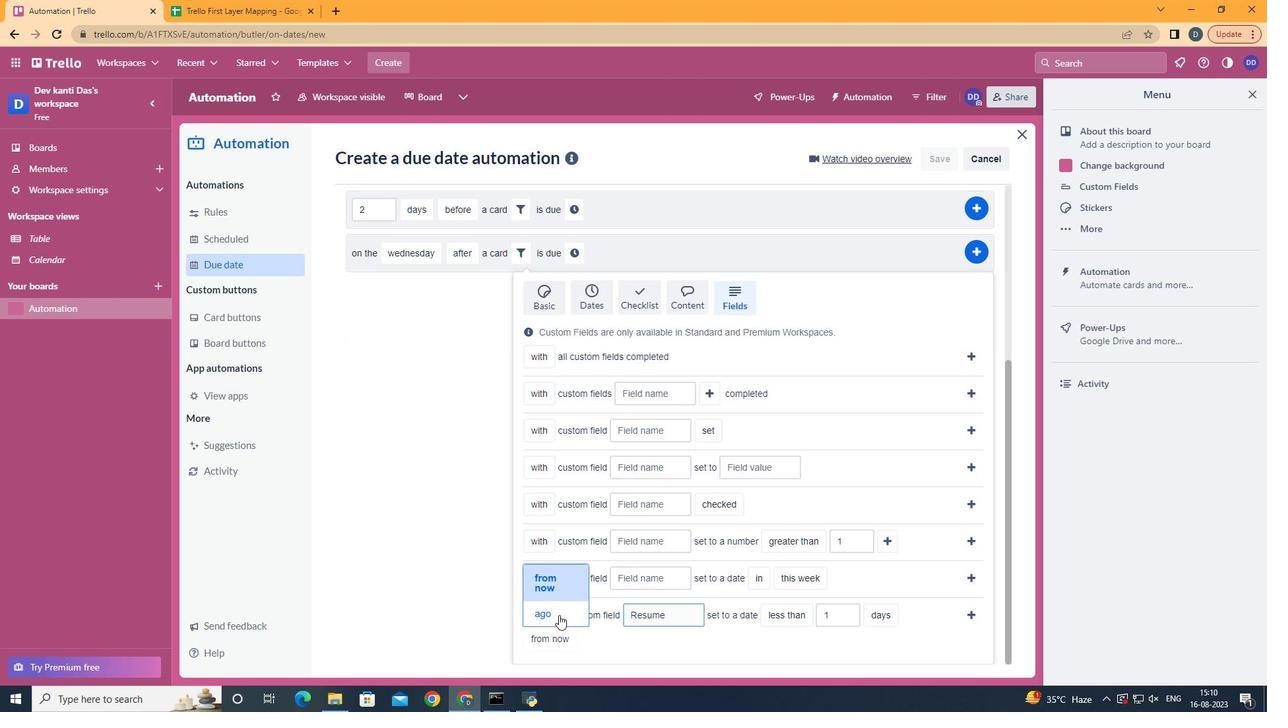 
Action: Mouse moved to (956, 635)
Screenshot: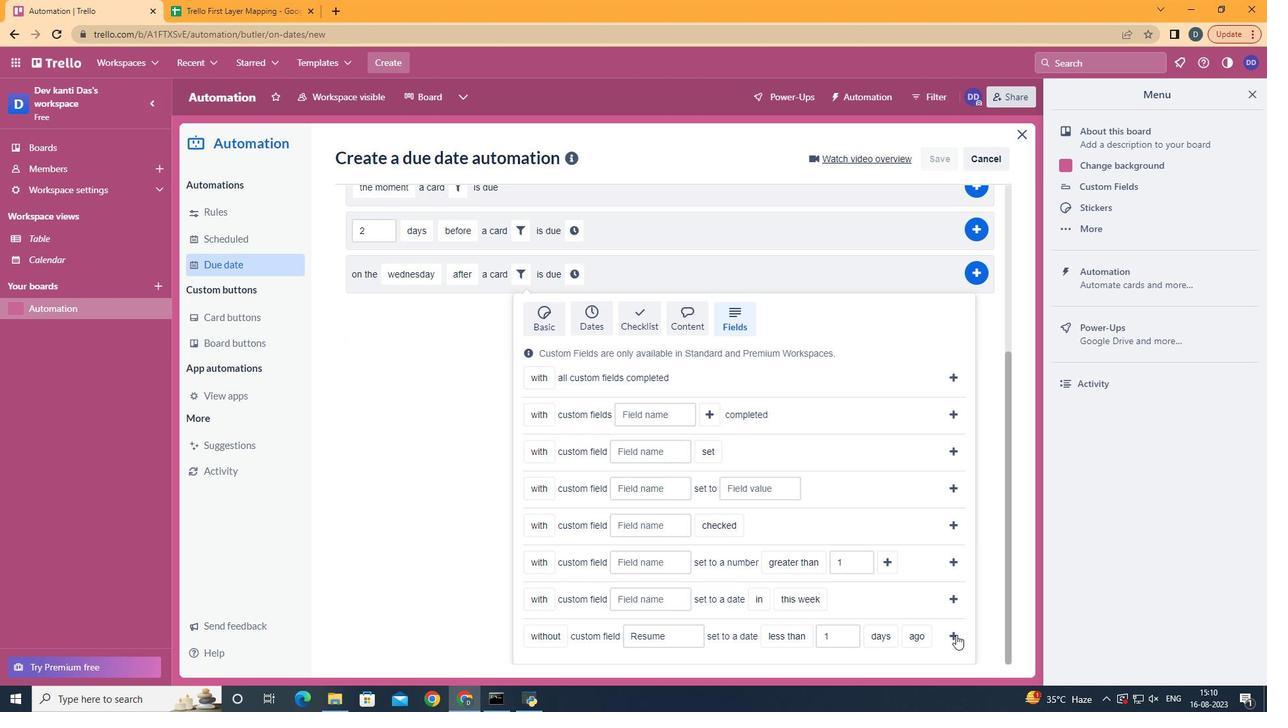 
Action: Mouse pressed left at (956, 635)
Screenshot: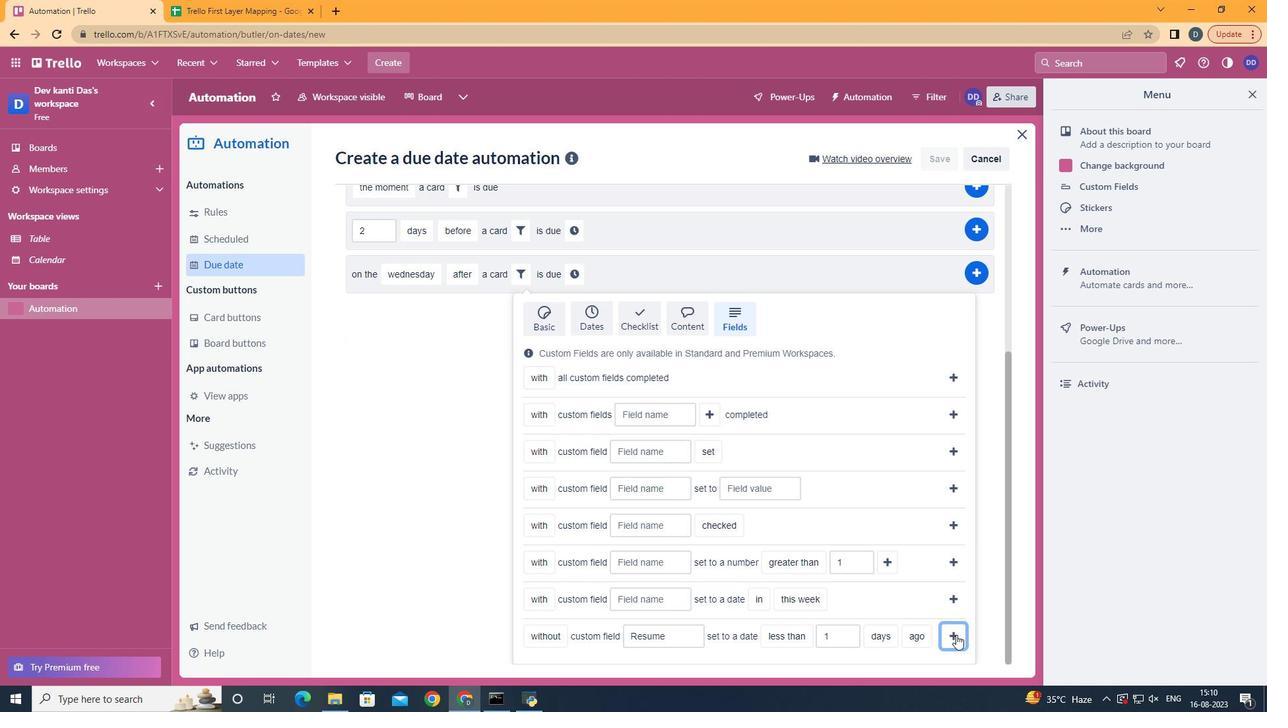 
Action: Mouse moved to (871, 524)
Screenshot: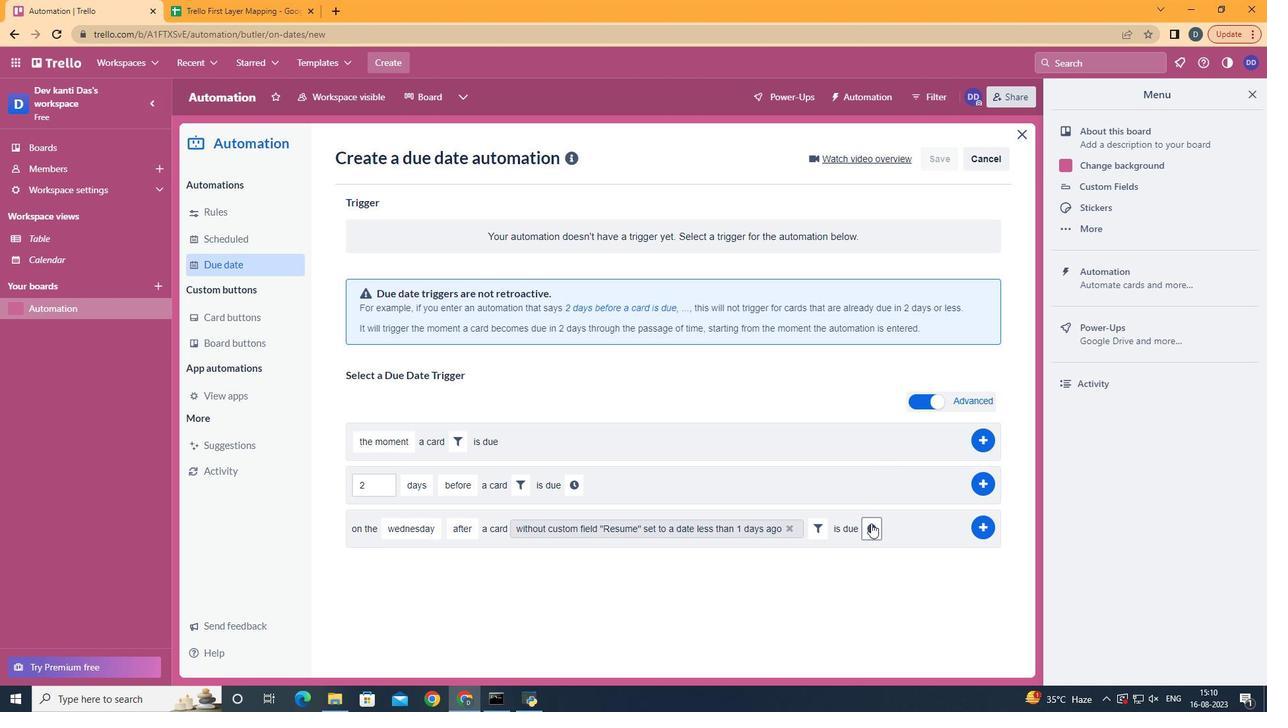 
Action: Mouse pressed left at (871, 524)
Screenshot: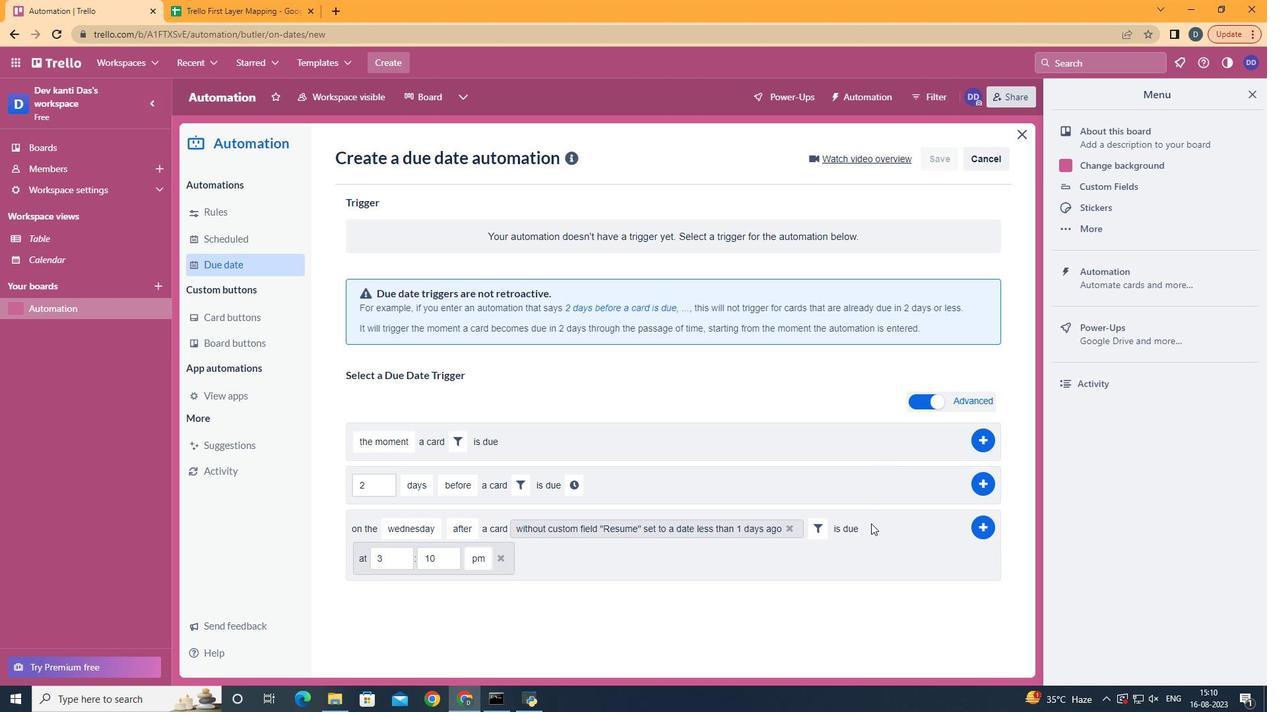 
Action: Mouse moved to (409, 555)
Screenshot: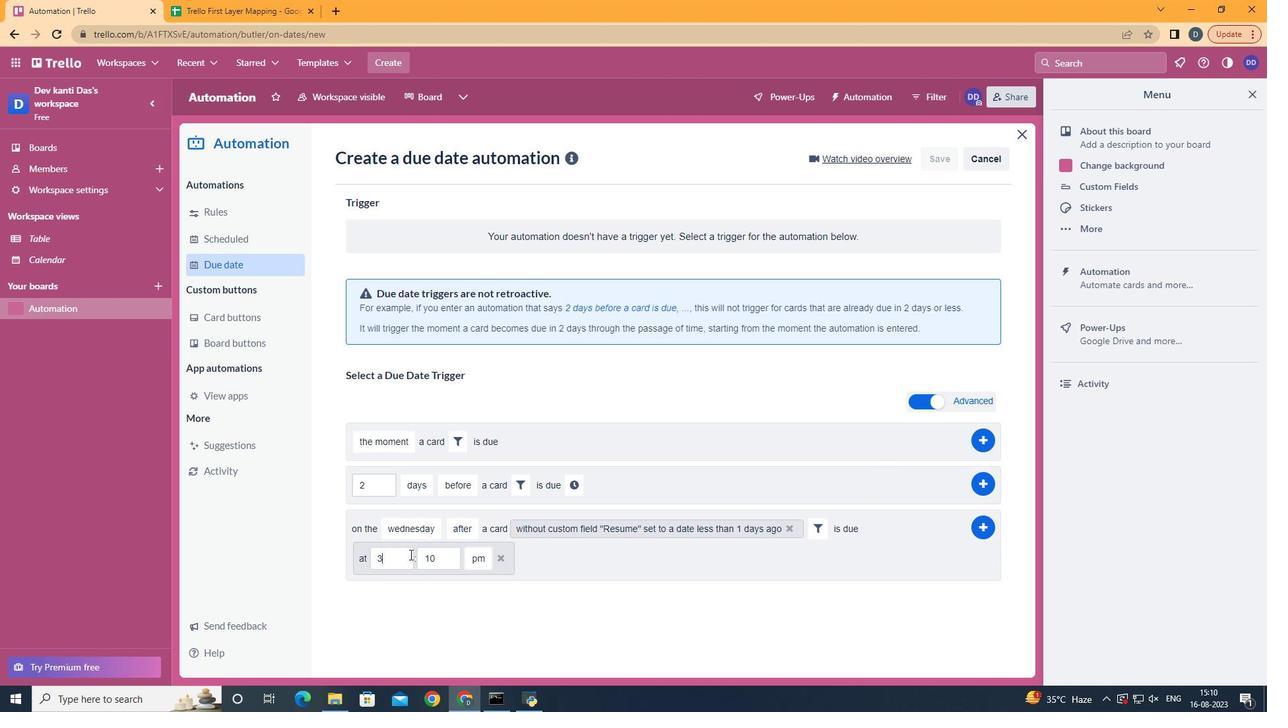 
Action: Mouse pressed left at (409, 555)
Screenshot: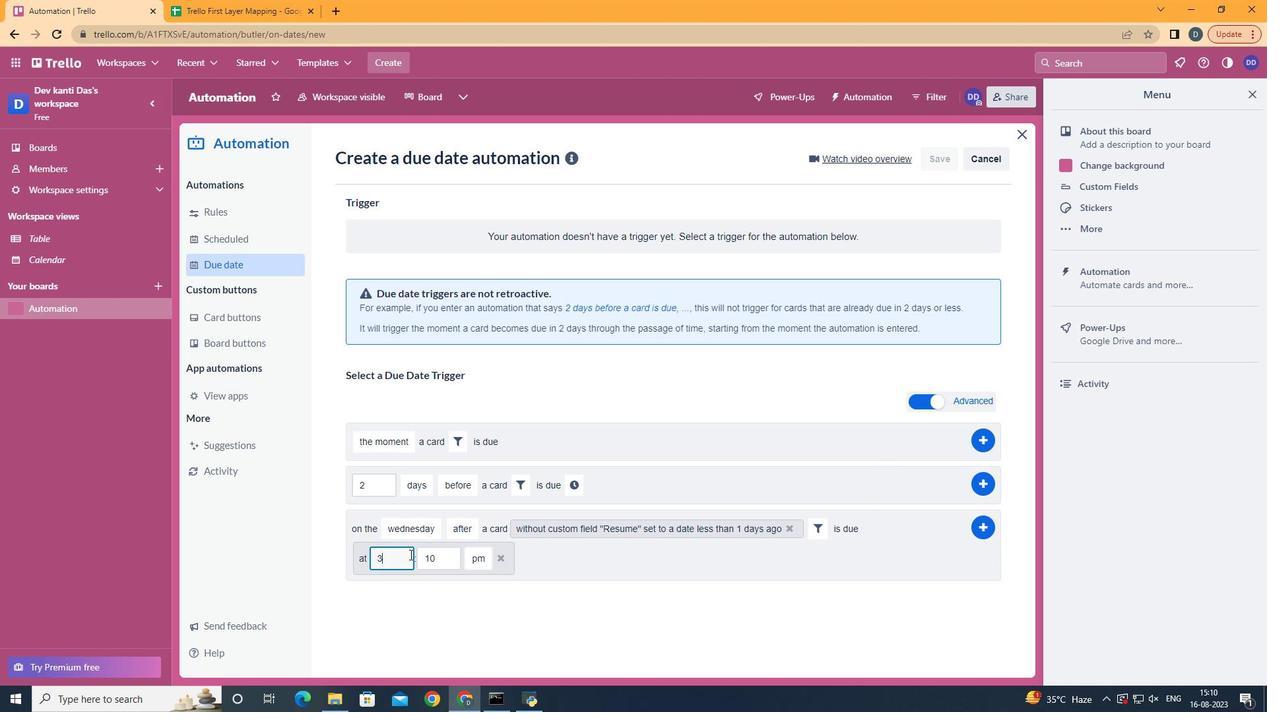 
Action: Mouse moved to (406, 555)
Screenshot: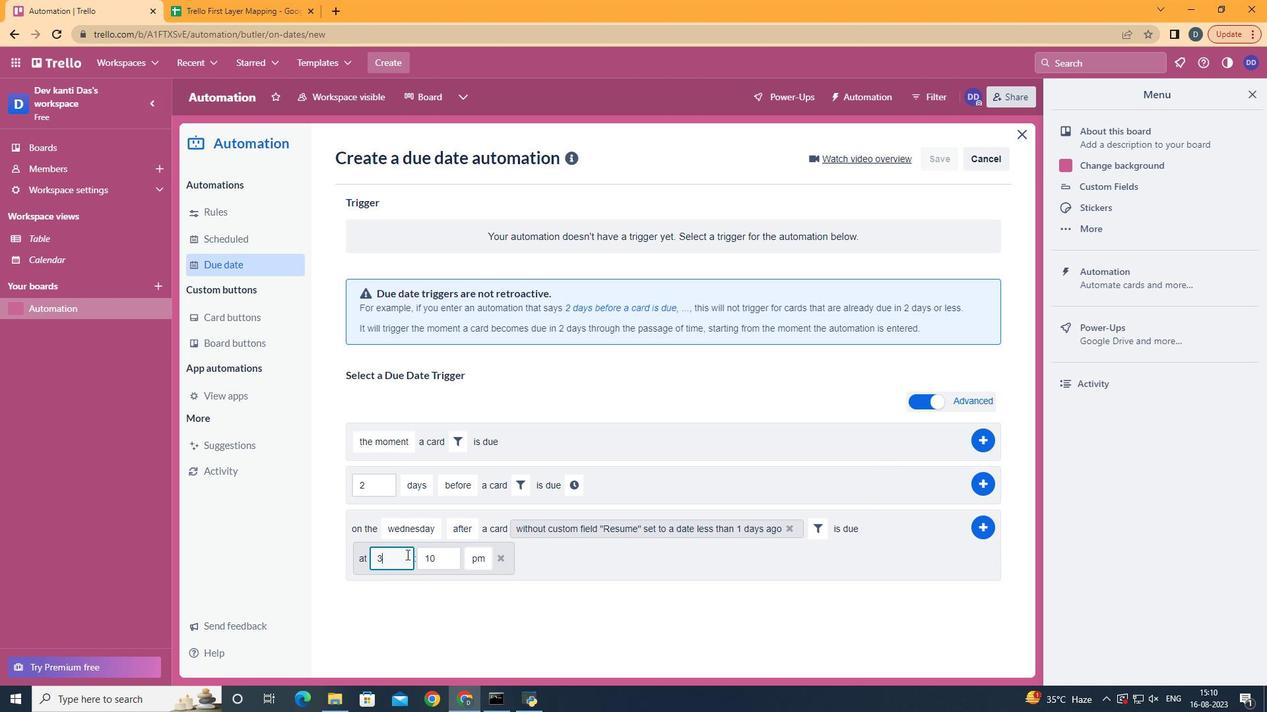 
Action: Key pressed <Key.backspace>11
Screenshot: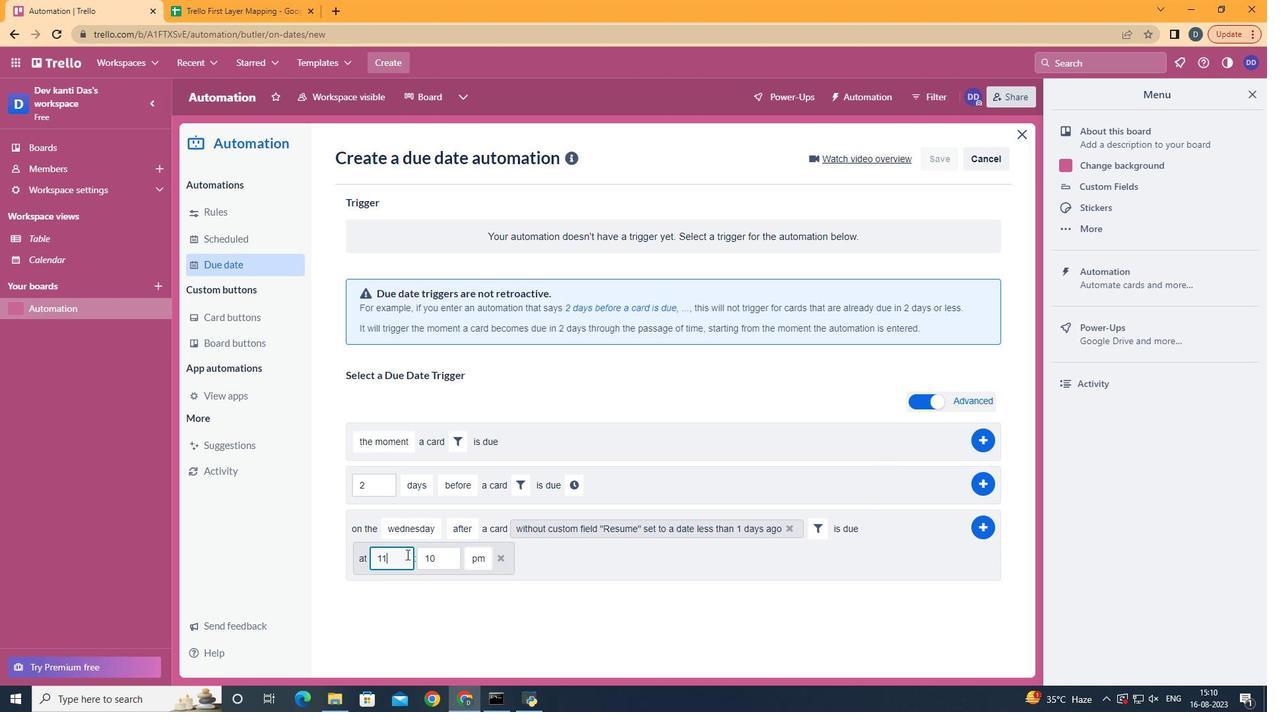 
Action: Mouse moved to (452, 564)
Screenshot: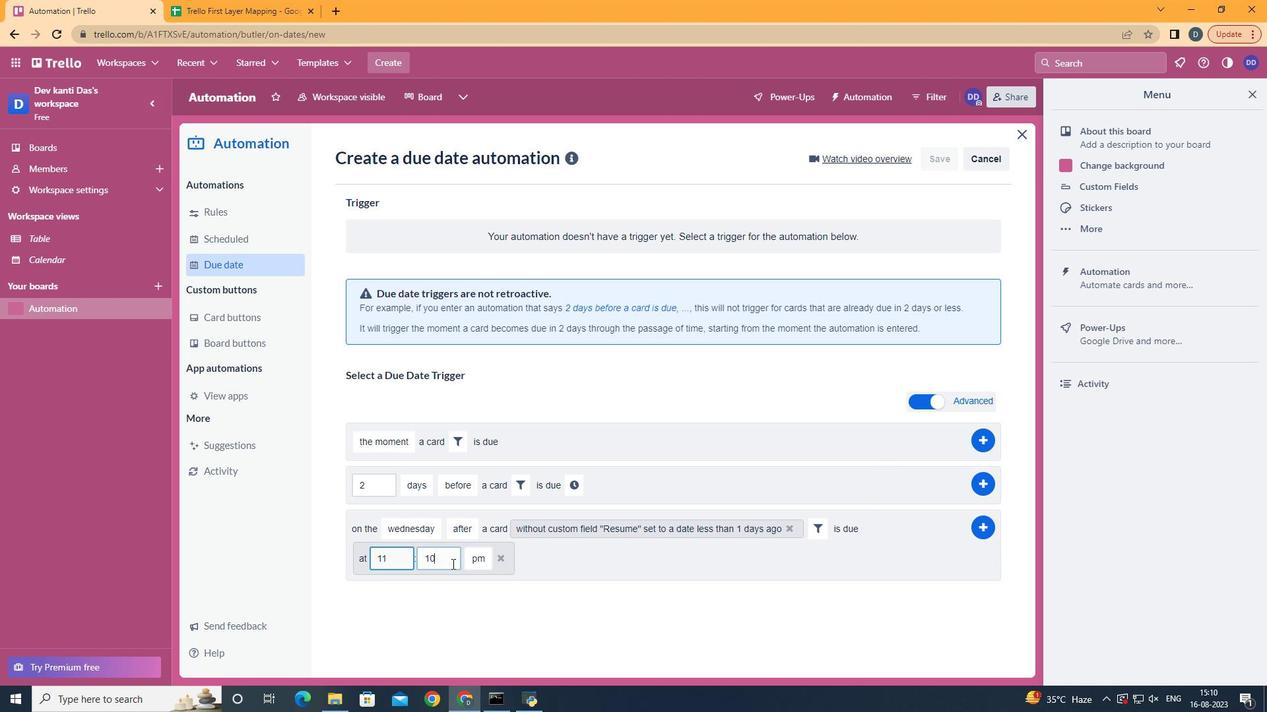 
Action: Mouse pressed left at (452, 564)
Screenshot: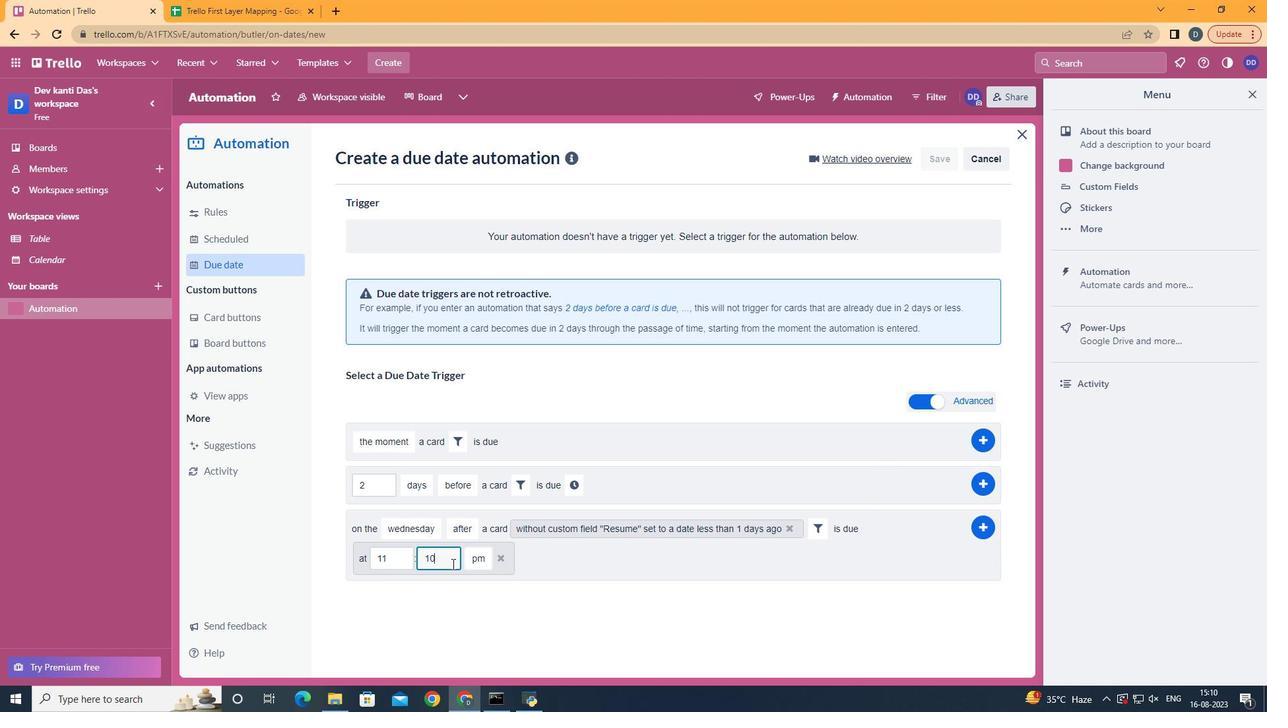
Action: Key pressed <Key.backspace><Key.backspace>00
Screenshot: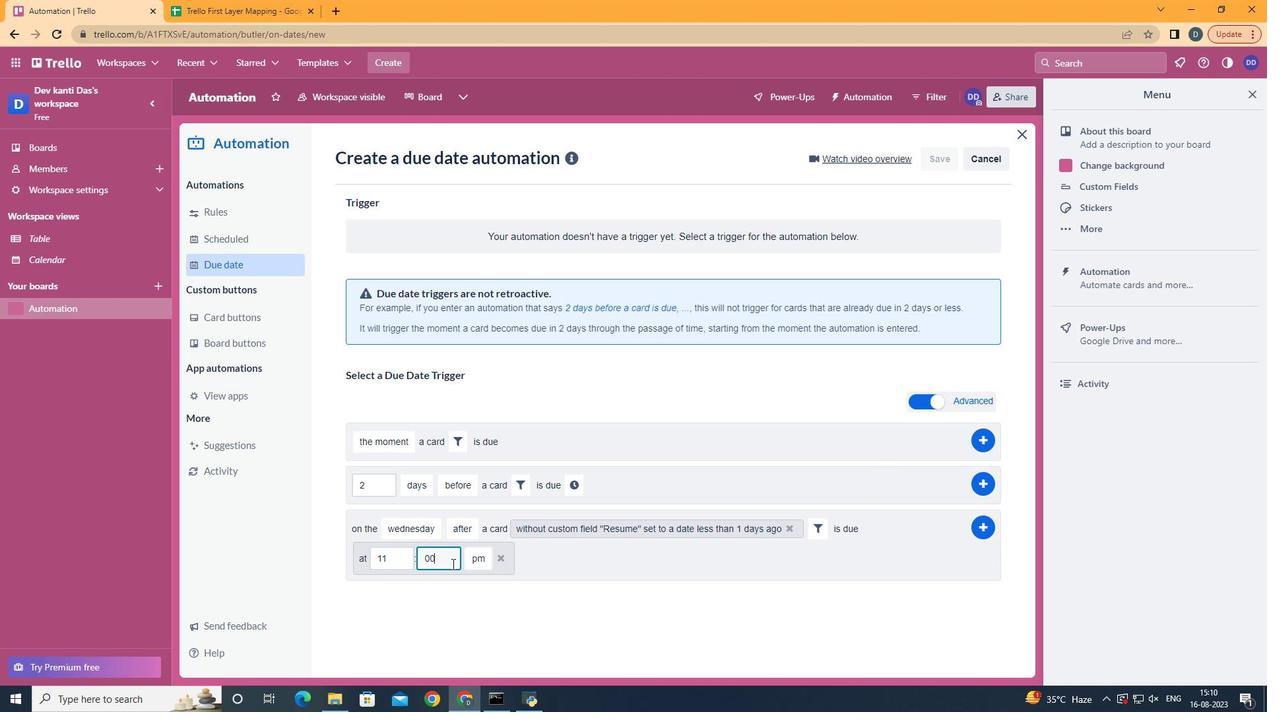 
Action: Mouse moved to (472, 576)
Screenshot: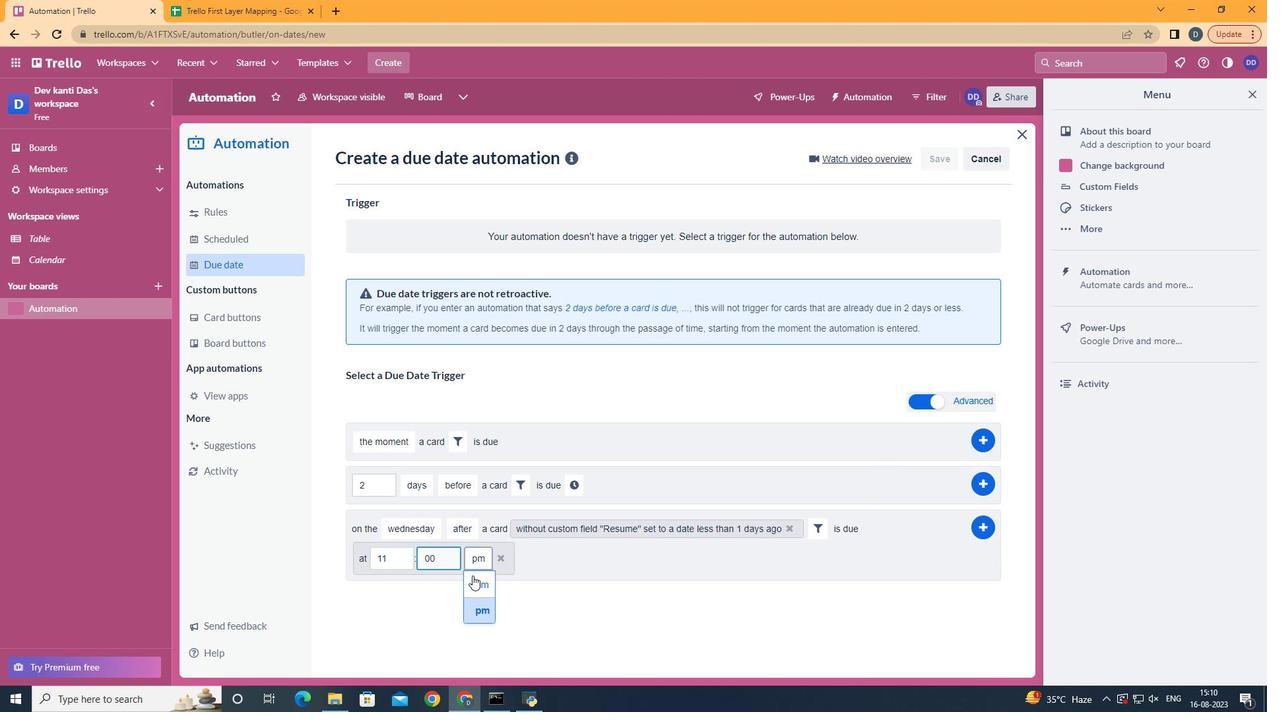 
Action: Mouse pressed left at (472, 576)
Screenshot: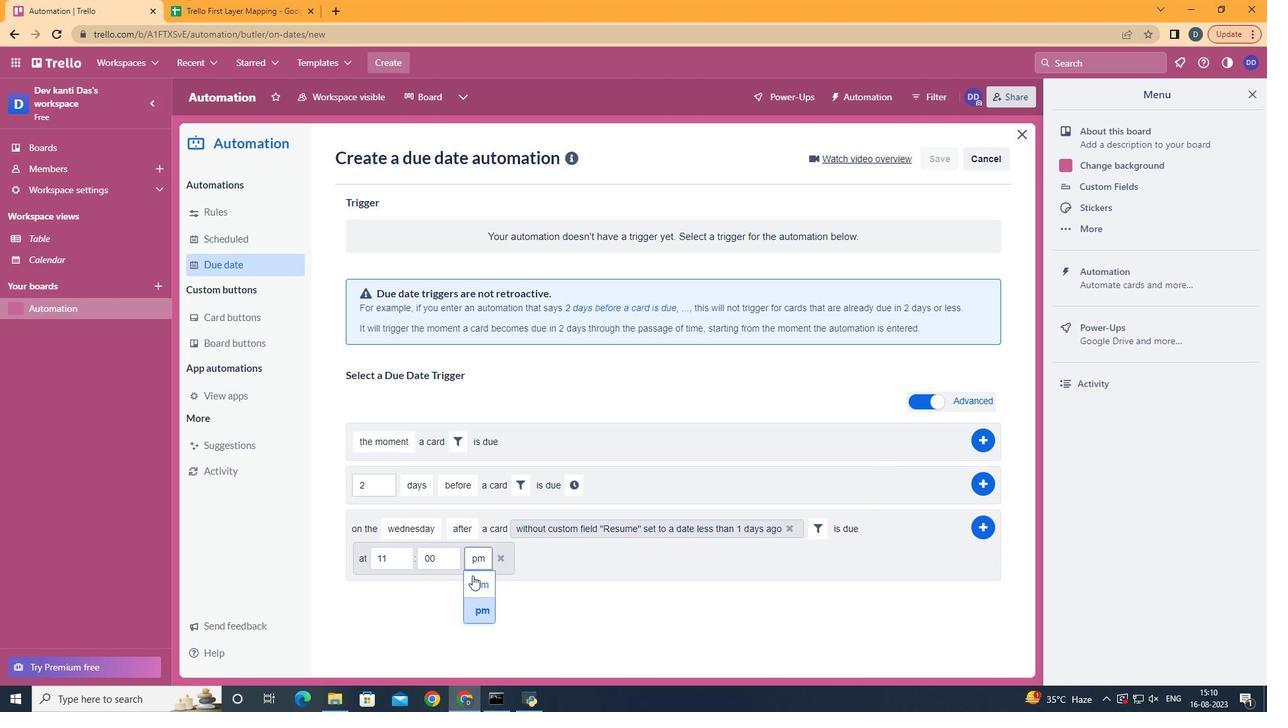 
Action: Mouse moved to (973, 522)
Screenshot: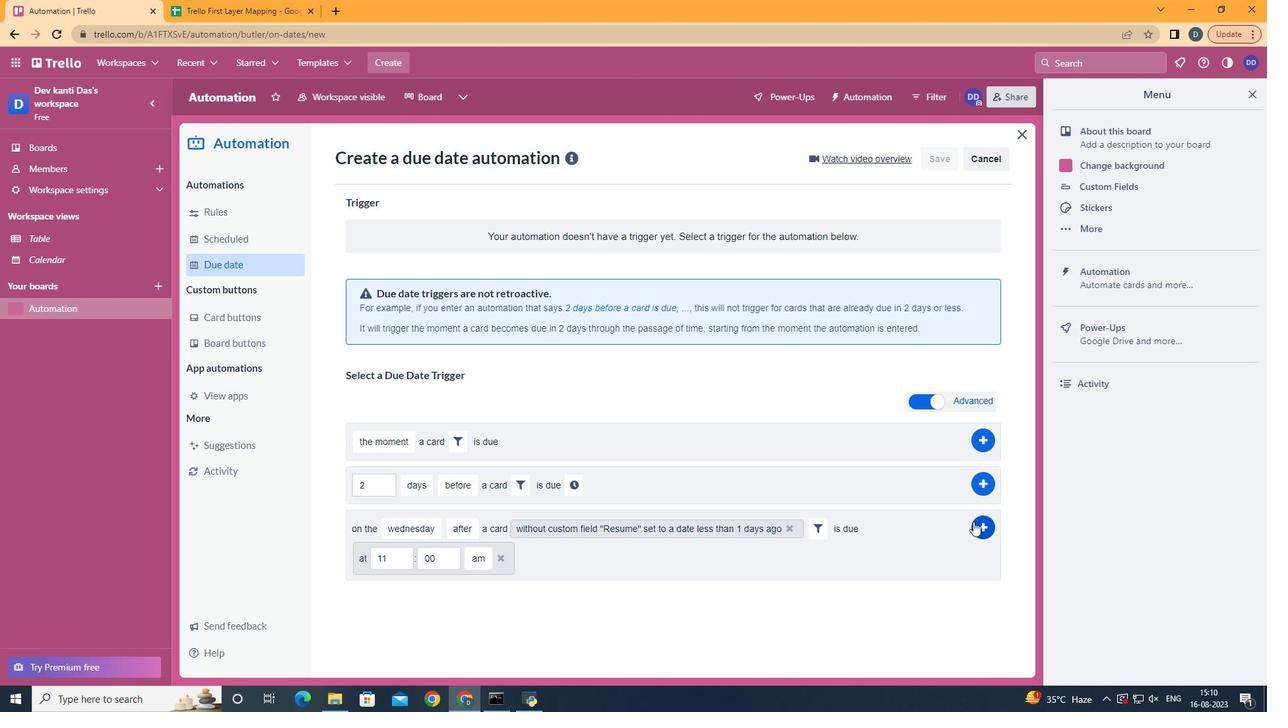
Action: Mouse pressed left at (973, 522)
Screenshot: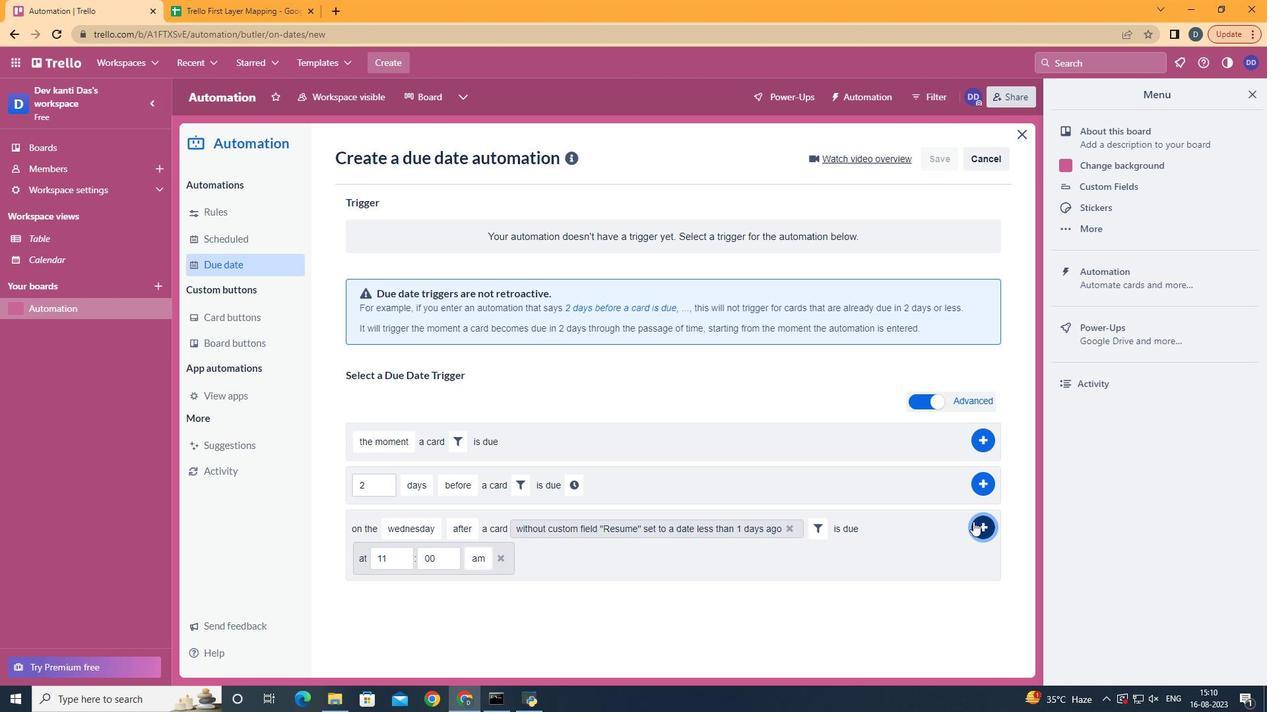 
Action: Mouse moved to (980, 518)
Screenshot: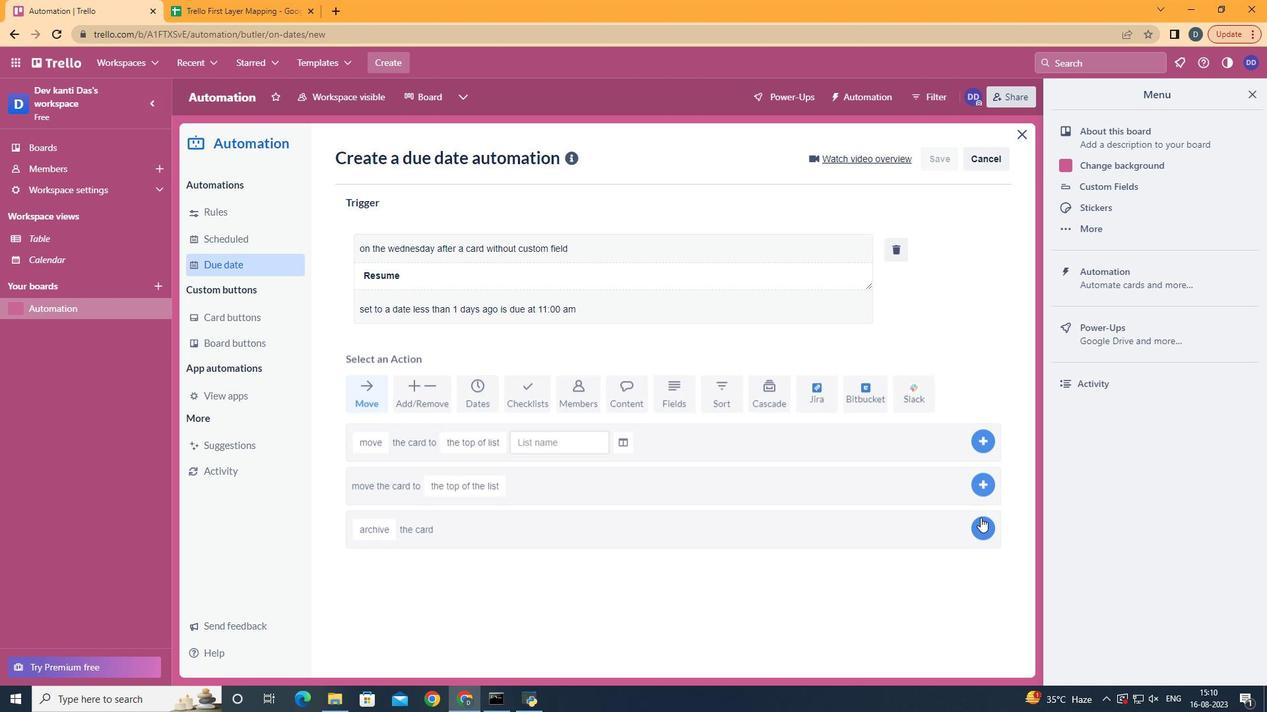 
